 Task: Look for space in Tahe, China from 5th September, 2023 to 13th September, 2023 for 6 adults in price range Rs.15000 to Rs.20000. Place can be entire place with 3 bedrooms having 3 beds and 3 bathrooms. Property type can be house, flat, guest house. Booking option can be shelf check-in. Required host language is Chinese (Simplified).
Action: Mouse moved to (468, 110)
Screenshot: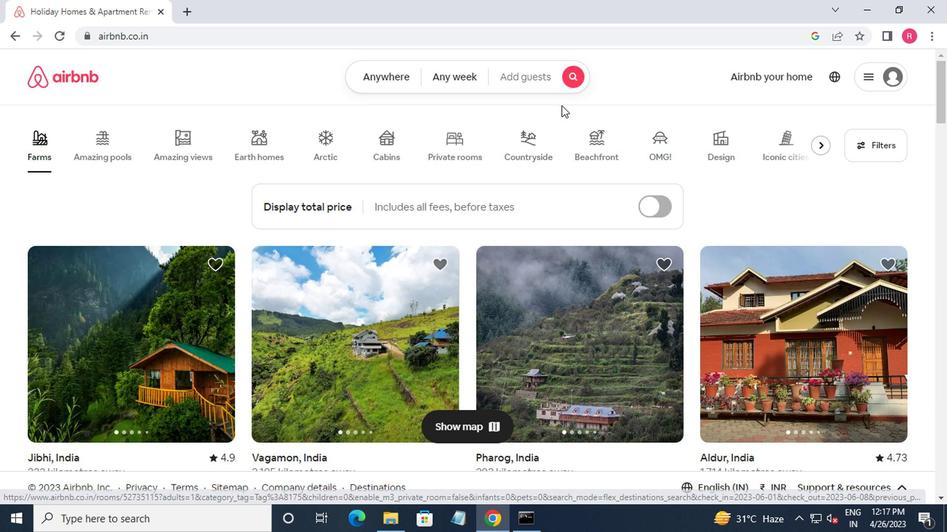 
Action: Mouse pressed left at (468, 110)
Screenshot: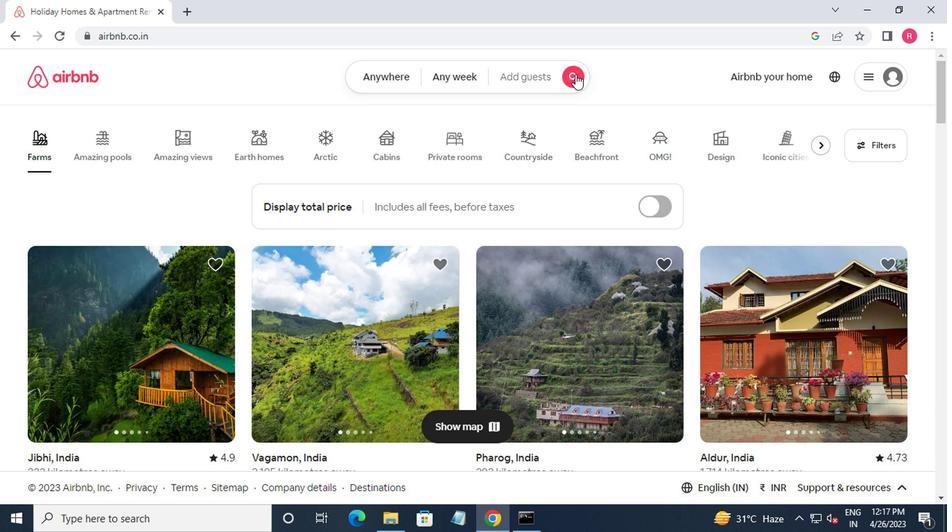 
Action: Mouse moved to (261, 155)
Screenshot: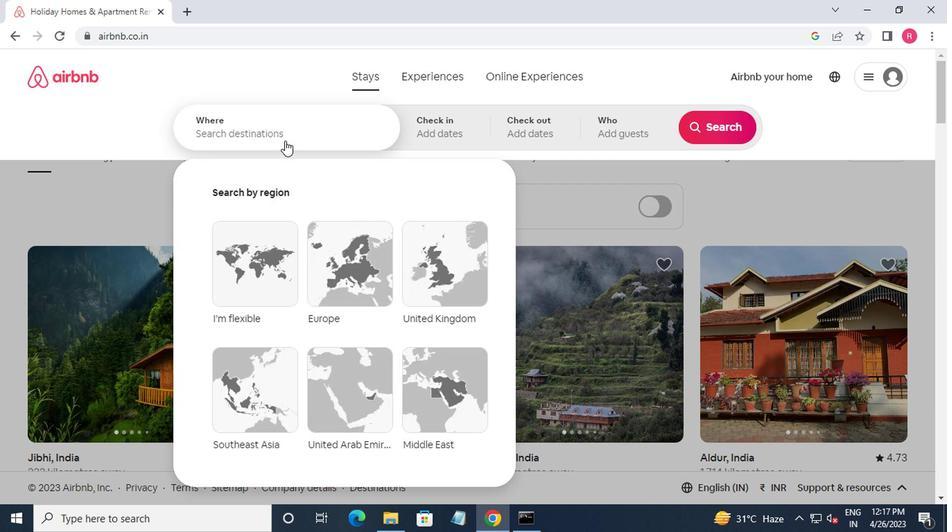 
Action: Mouse pressed left at (261, 155)
Screenshot: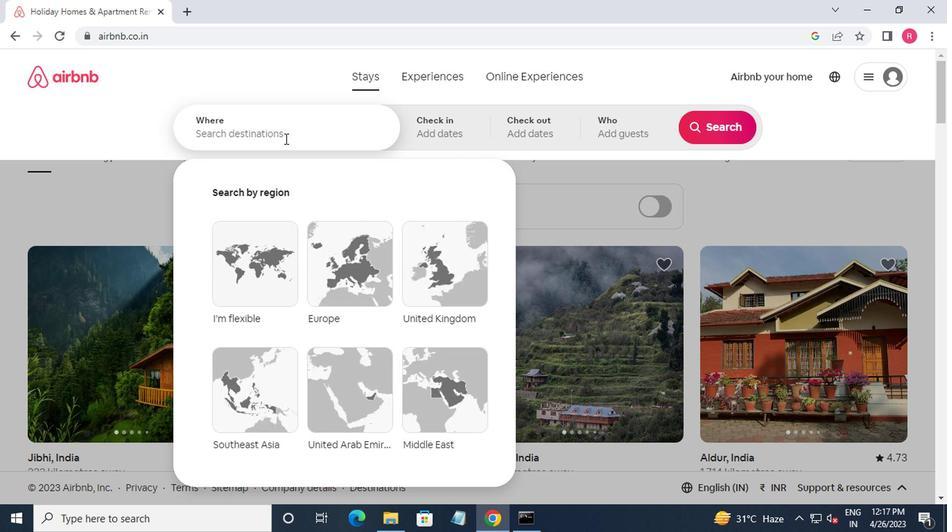 
Action: Key pressed tahe,china<Key.enter>
Screenshot: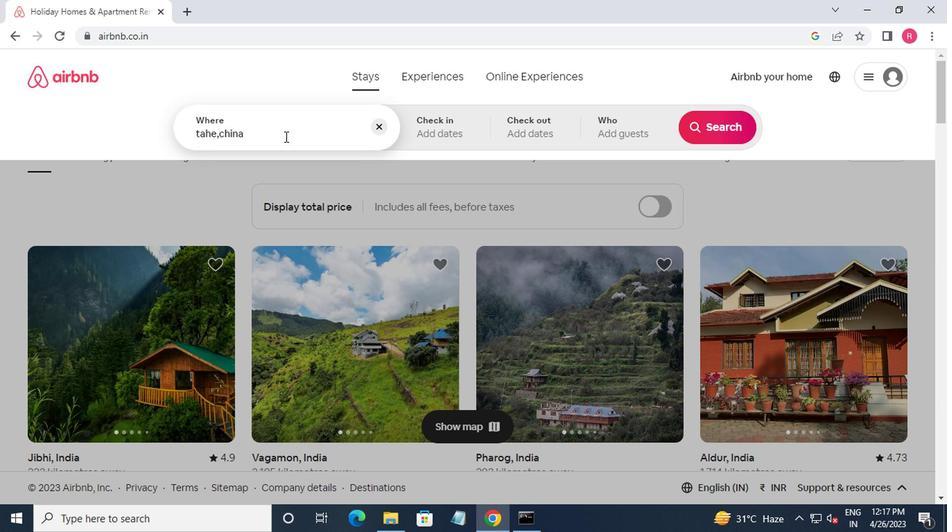 
Action: Mouse moved to (562, 229)
Screenshot: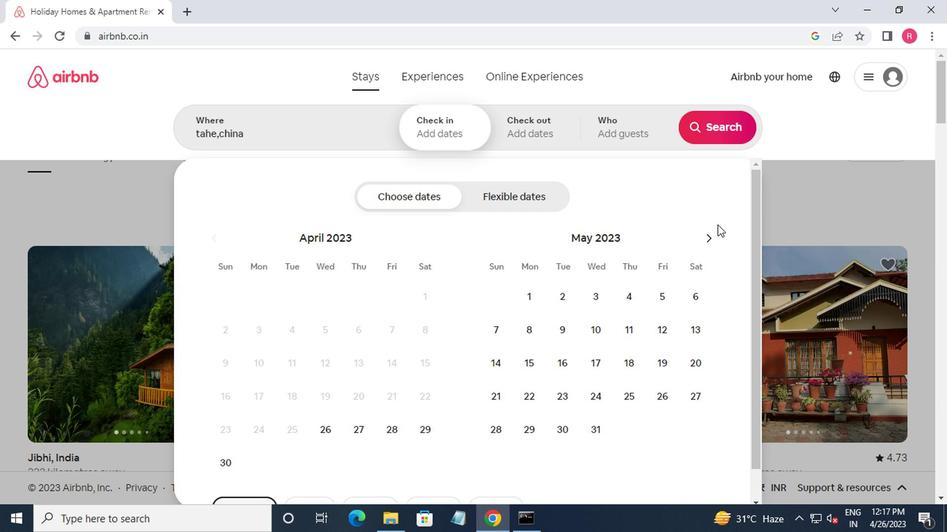 
Action: Mouse pressed left at (562, 229)
Screenshot: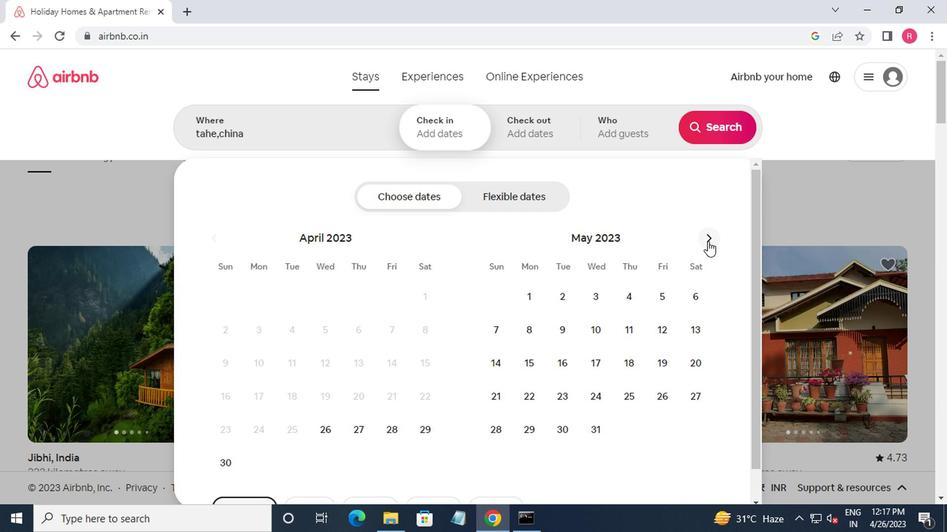 
Action: Mouse moved to (561, 230)
Screenshot: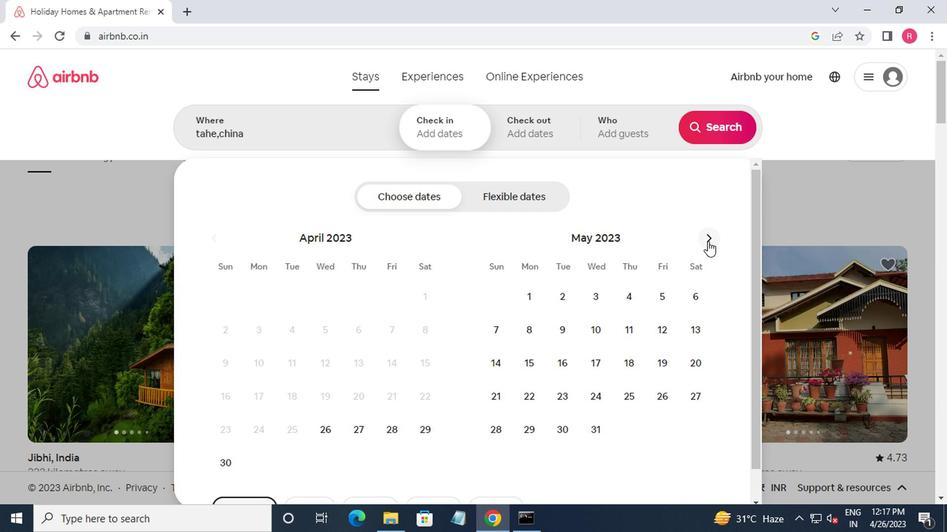 
Action: Mouse pressed left at (561, 230)
Screenshot: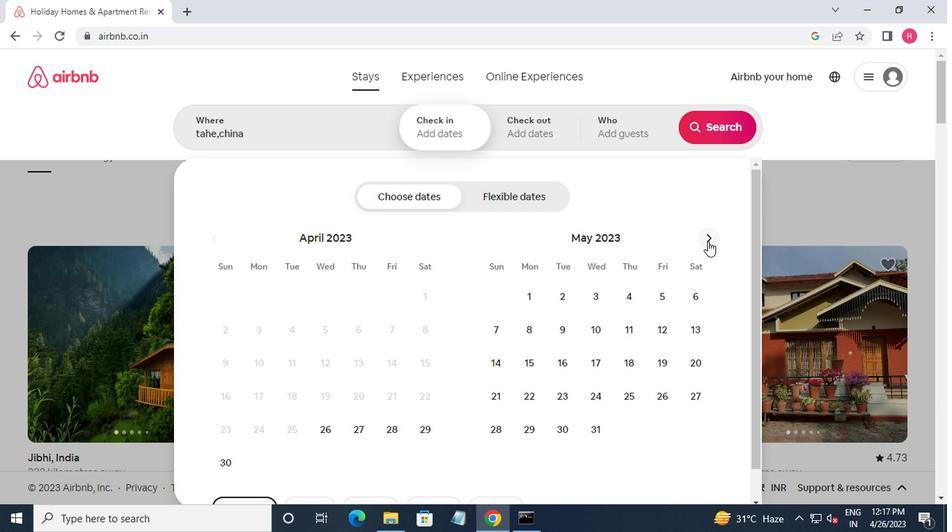 
Action: Mouse pressed left at (561, 230)
Screenshot: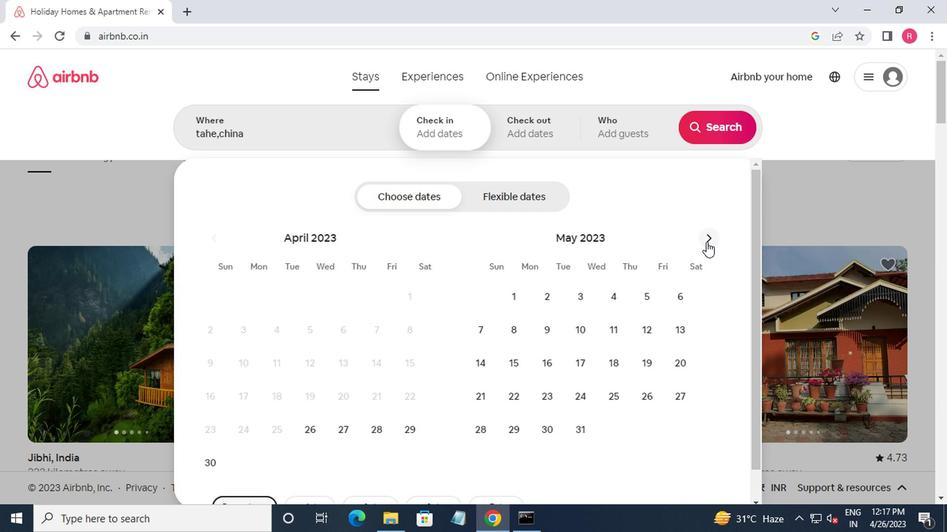 
Action: Mouse pressed left at (561, 230)
Screenshot: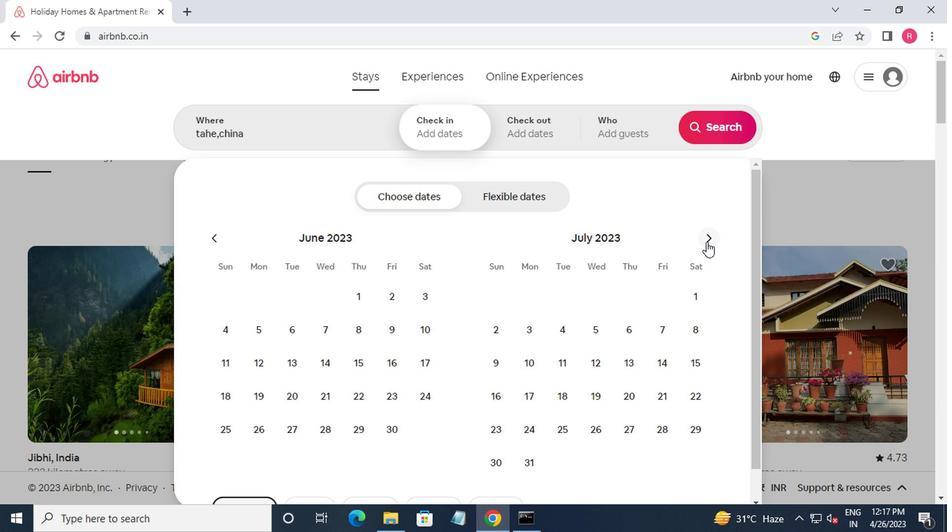 
Action: Mouse pressed left at (561, 230)
Screenshot: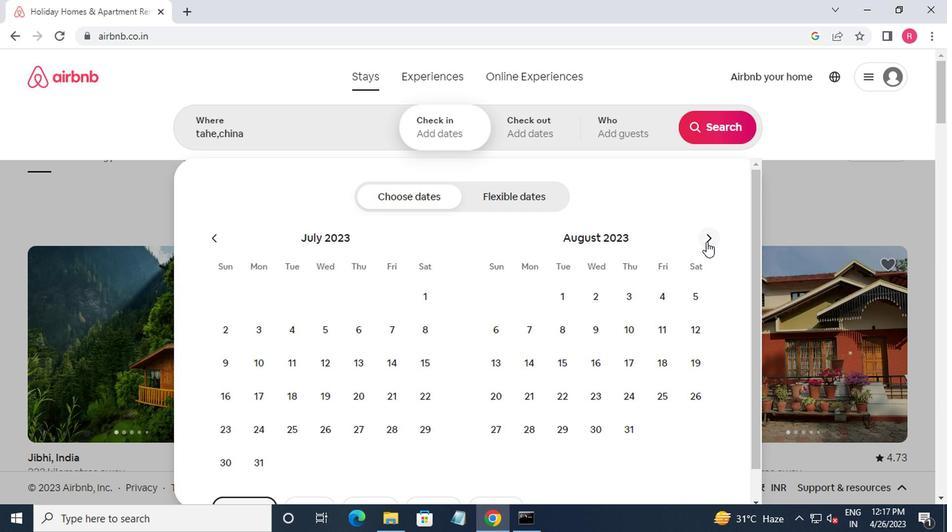 
Action: Mouse moved to (460, 292)
Screenshot: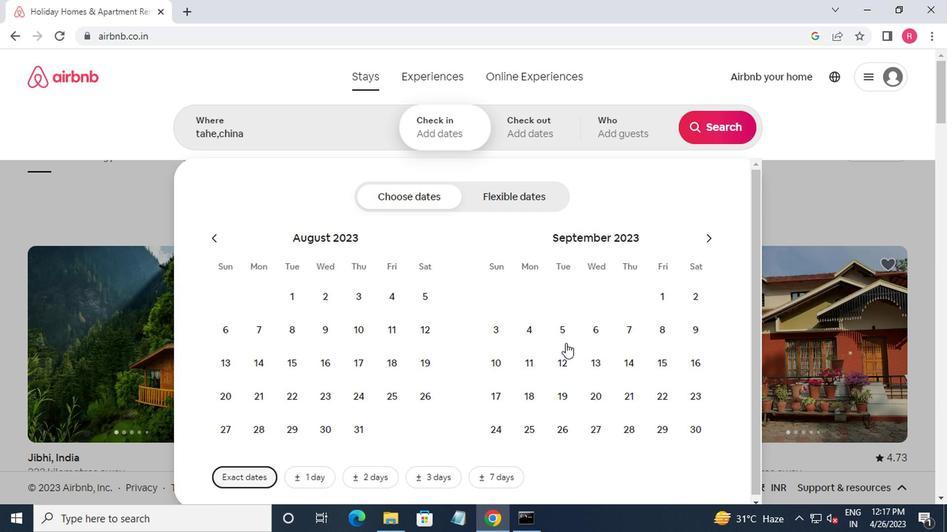 
Action: Mouse pressed left at (460, 292)
Screenshot: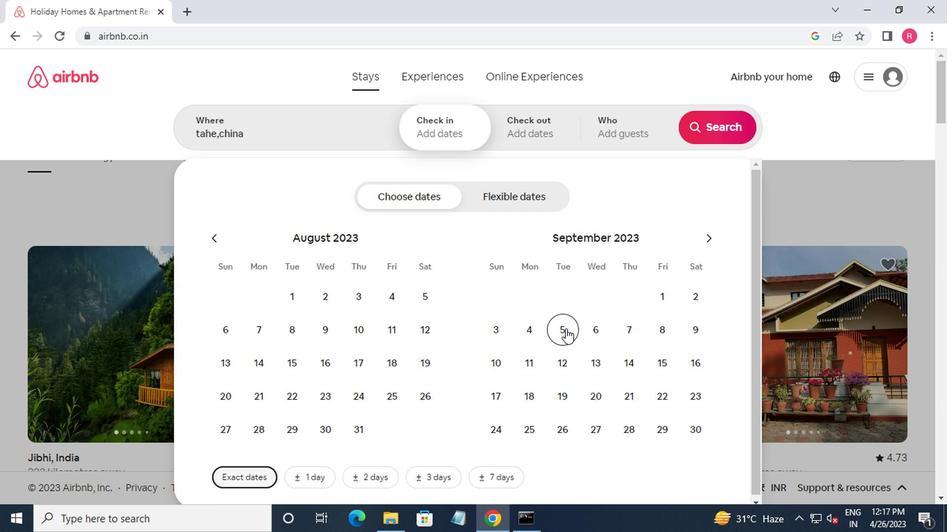
Action: Mouse moved to (485, 324)
Screenshot: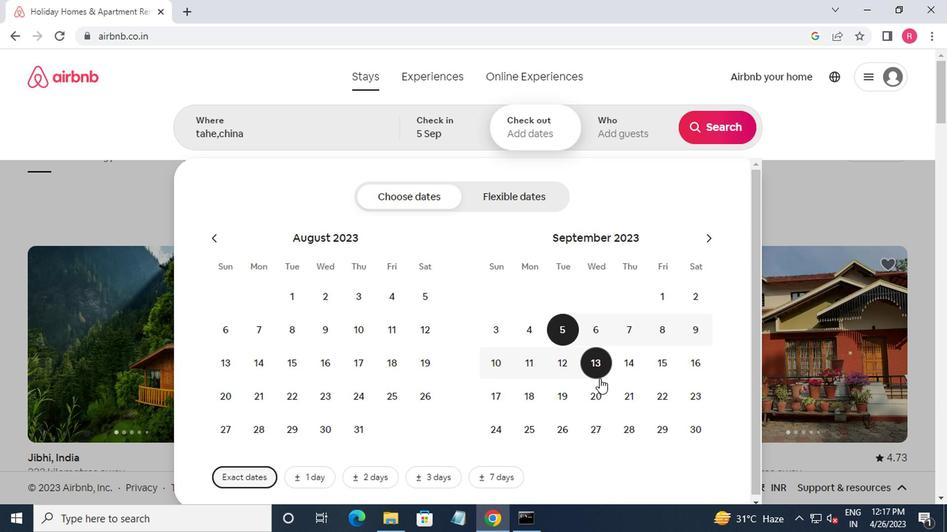 
Action: Mouse pressed left at (485, 324)
Screenshot: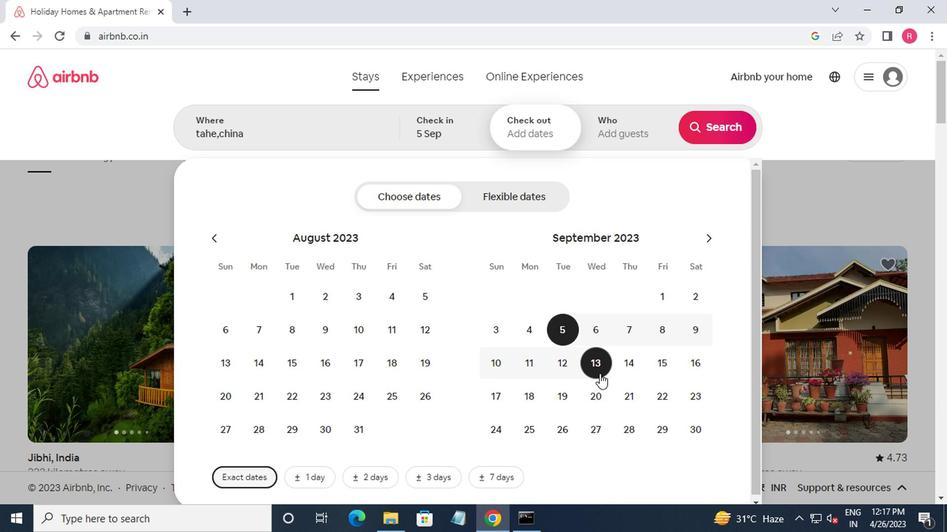 
Action: Mouse moved to (494, 156)
Screenshot: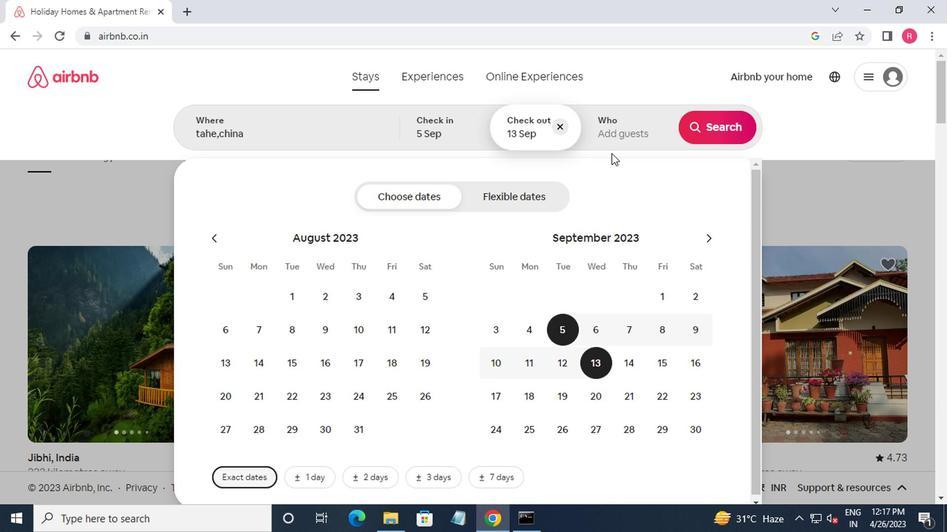 
Action: Mouse pressed left at (494, 156)
Screenshot: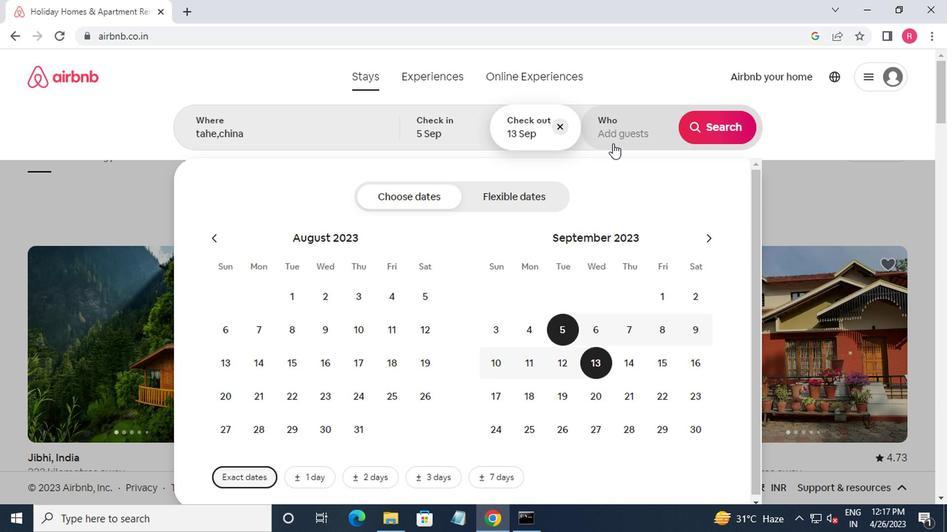 
Action: Mouse moved to (569, 203)
Screenshot: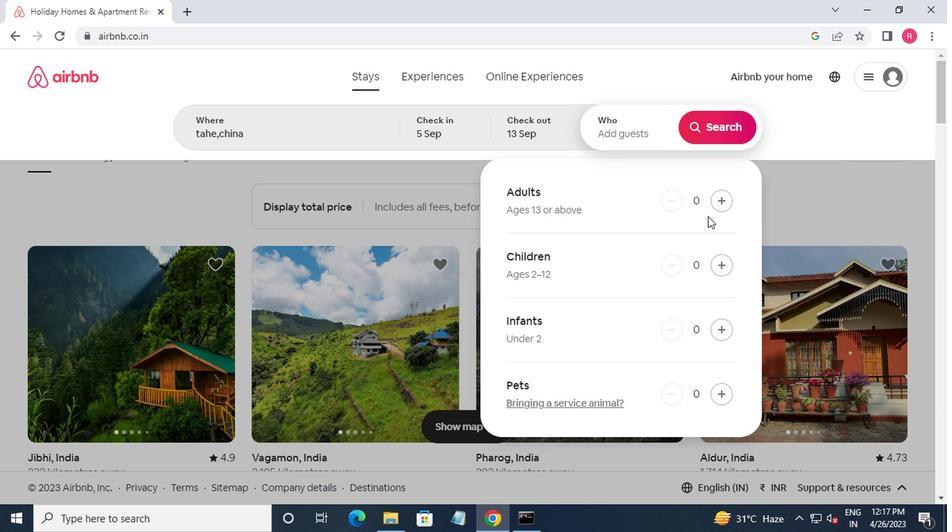 
Action: Mouse pressed left at (569, 203)
Screenshot: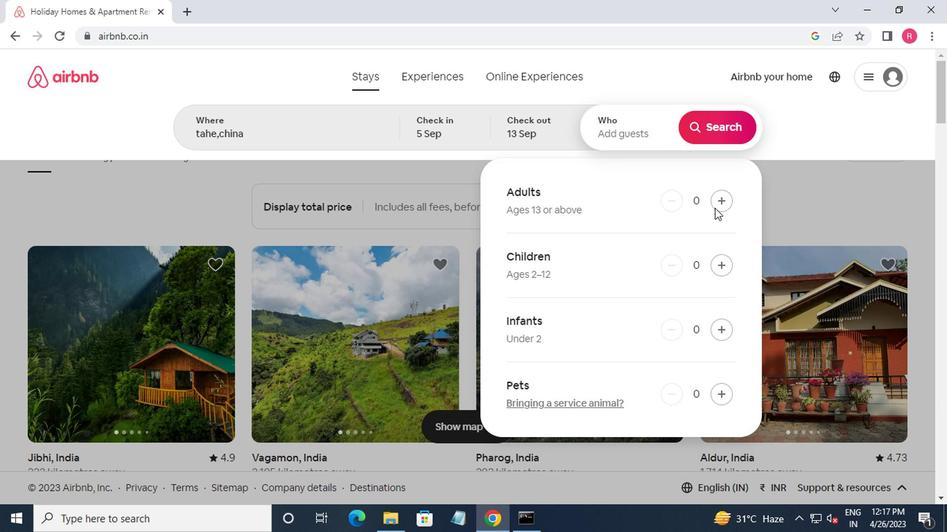 
Action: Mouse pressed left at (569, 203)
Screenshot: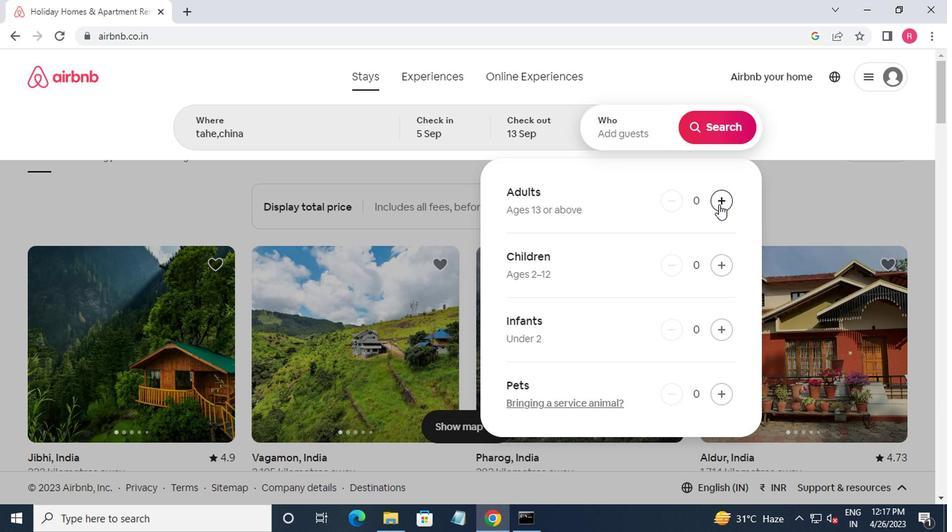 
Action: Mouse pressed left at (569, 203)
Screenshot: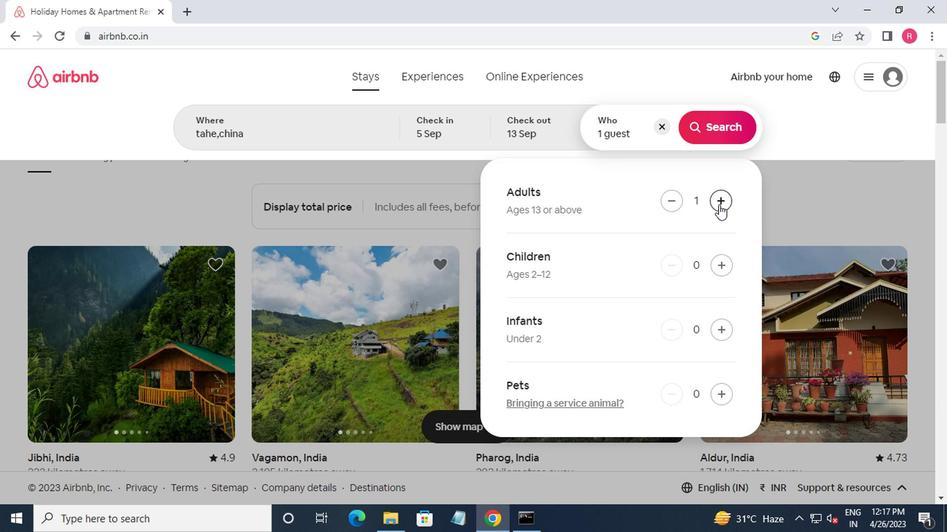 
Action: Mouse pressed left at (569, 203)
Screenshot: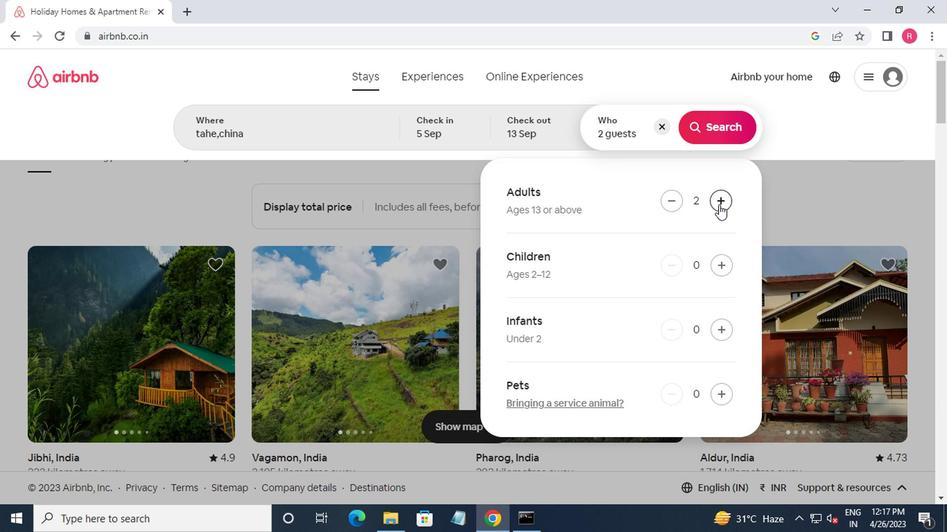 
Action: Mouse pressed left at (569, 203)
Screenshot: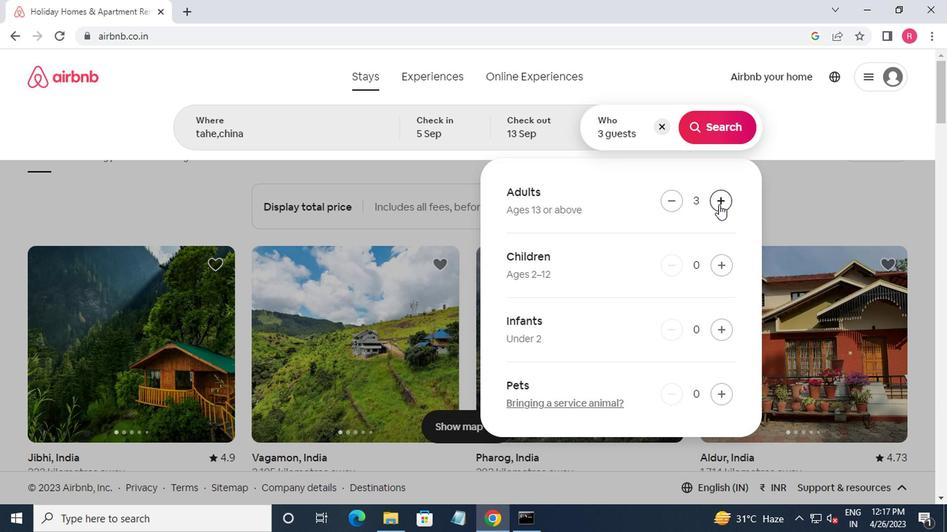 
Action: Mouse pressed left at (569, 203)
Screenshot: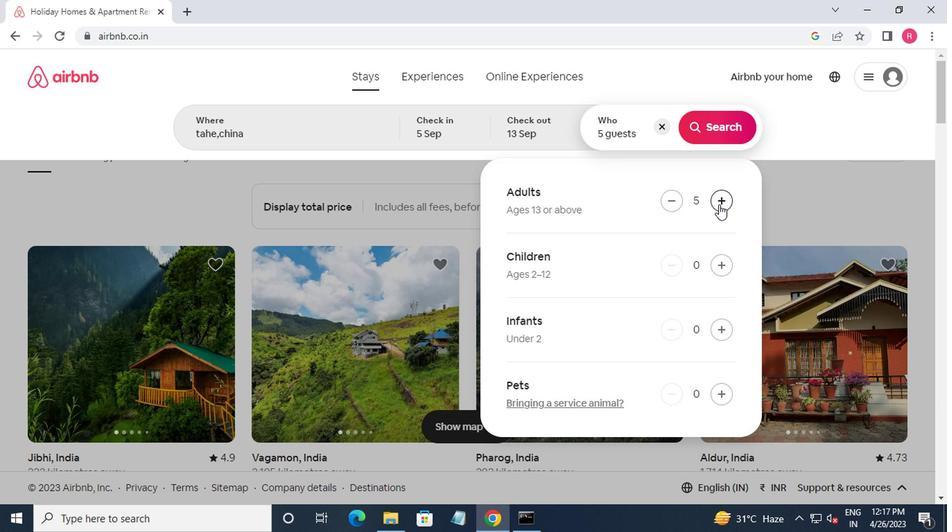 
Action: Mouse moved to (561, 160)
Screenshot: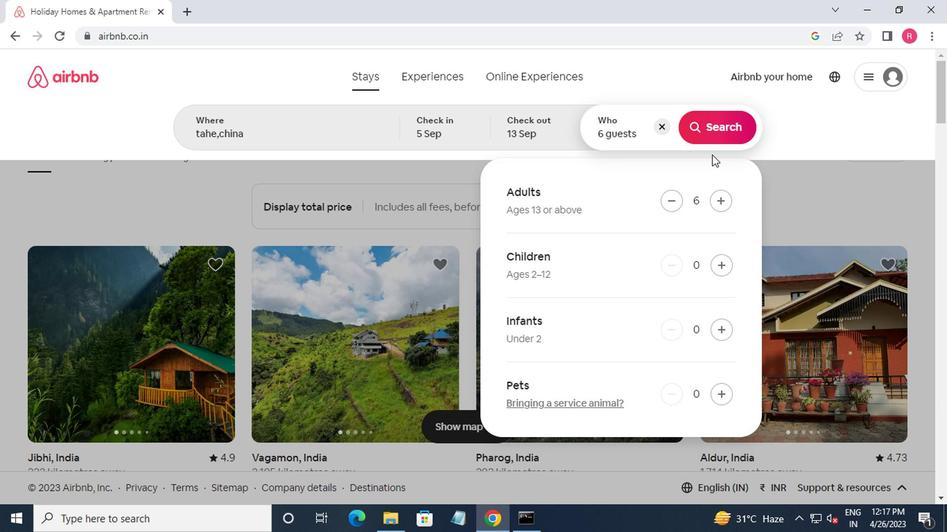 
Action: Mouse pressed left at (561, 160)
Screenshot: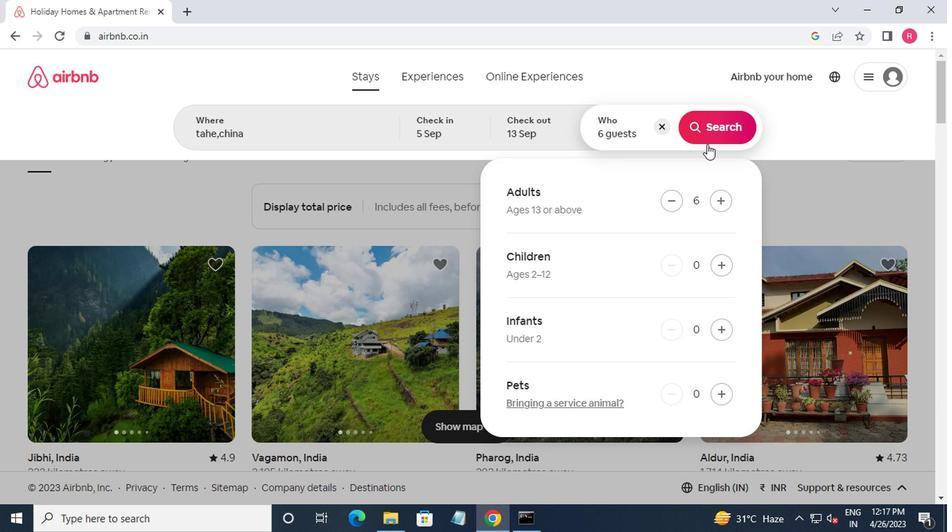 
Action: Mouse moved to (563, 149)
Screenshot: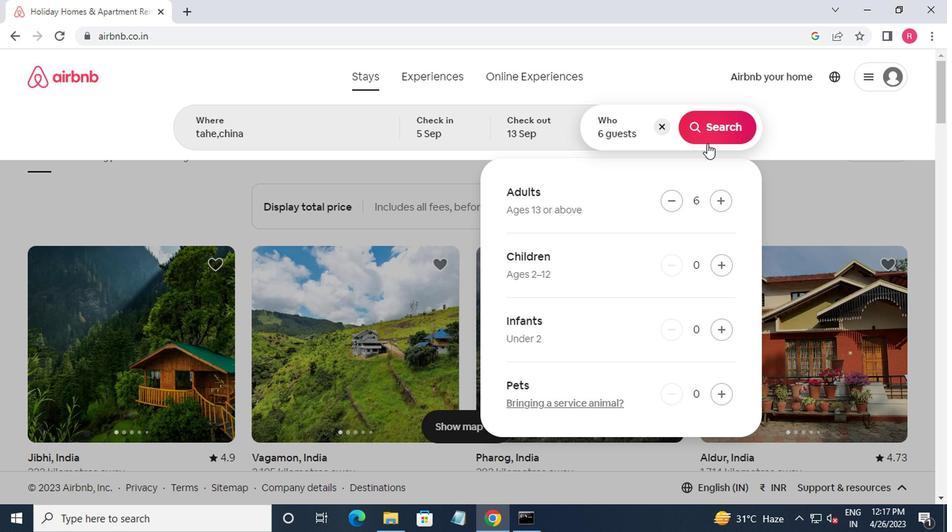 
Action: Mouse pressed left at (563, 149)
Screenshot: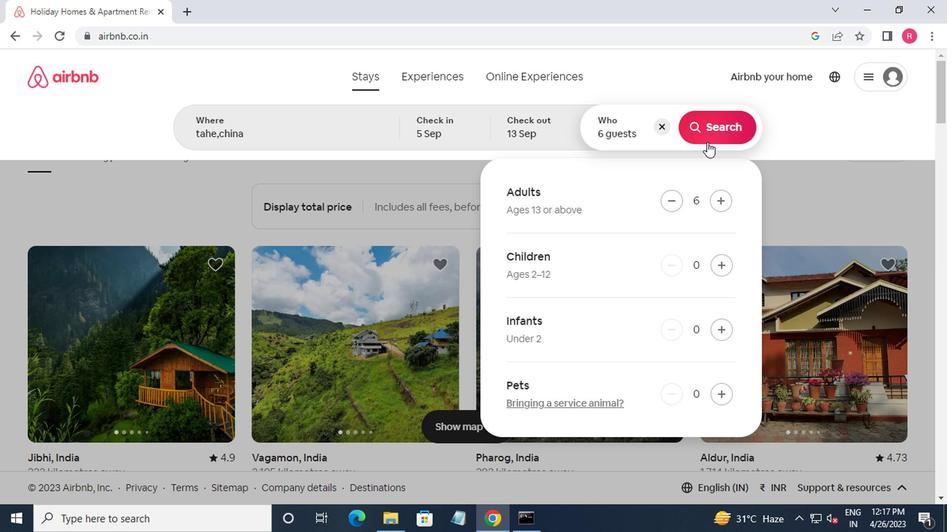 
Action: Mouse moved to (681, 151)
Screenshot: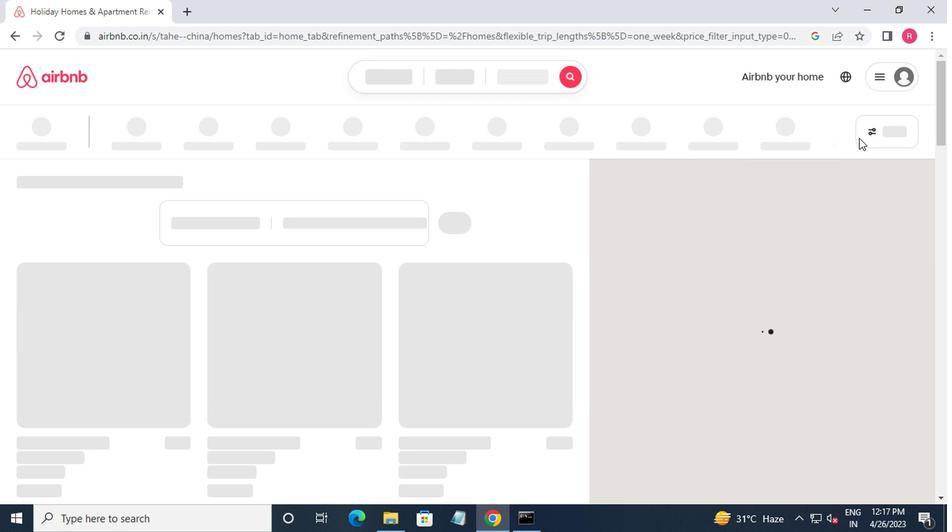 
Action: Mouse pressed left at (681, 151)
Screenshot: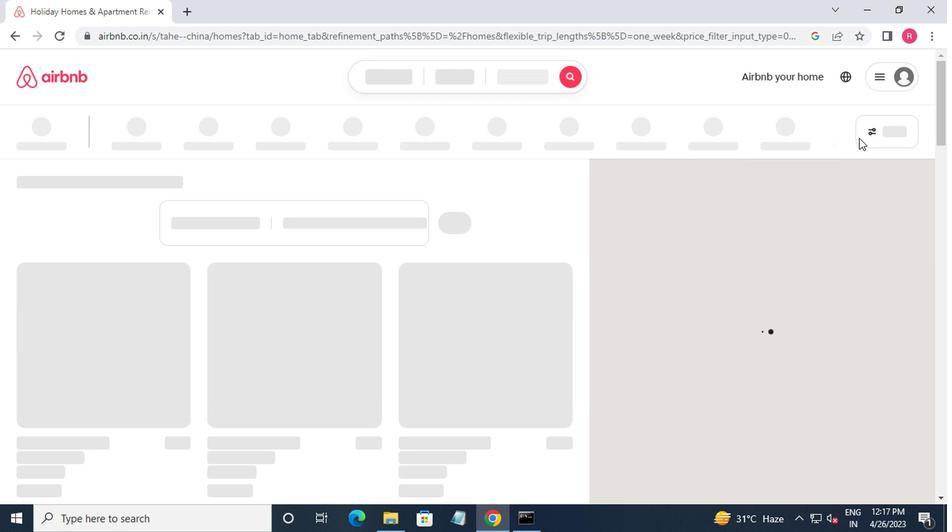 
Action: Mouse moved to (267, 212)
Screenshot: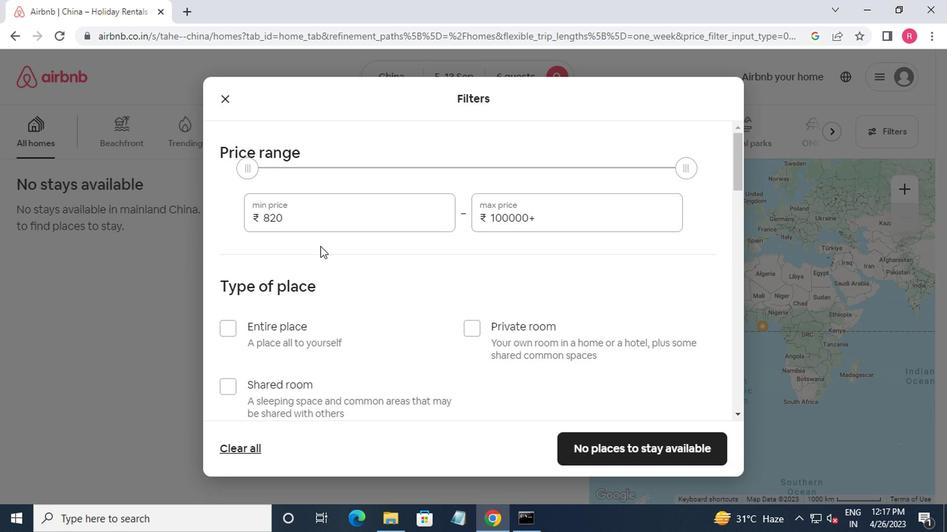 
Action: Mouse pressed left at (267, 212)
Screenshot: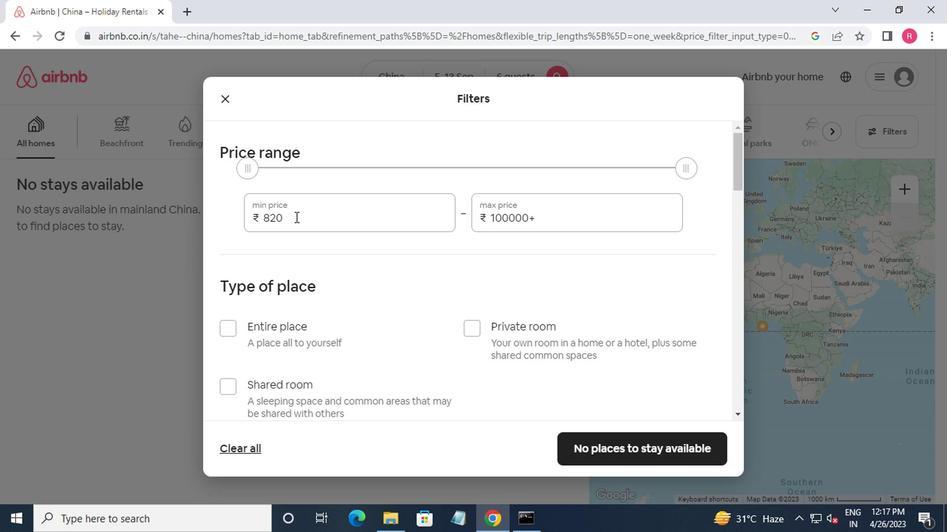 
Action: Key pressed <Key.backspace><Key.backspace><Key.backspace>15000<Key.tab>2000<Key.backspace><Key.backspace><Key.backspace><Key.backspace><Key.backspace><Key.backspace><Key.backspace><Key.backspace>20000
Screenshot: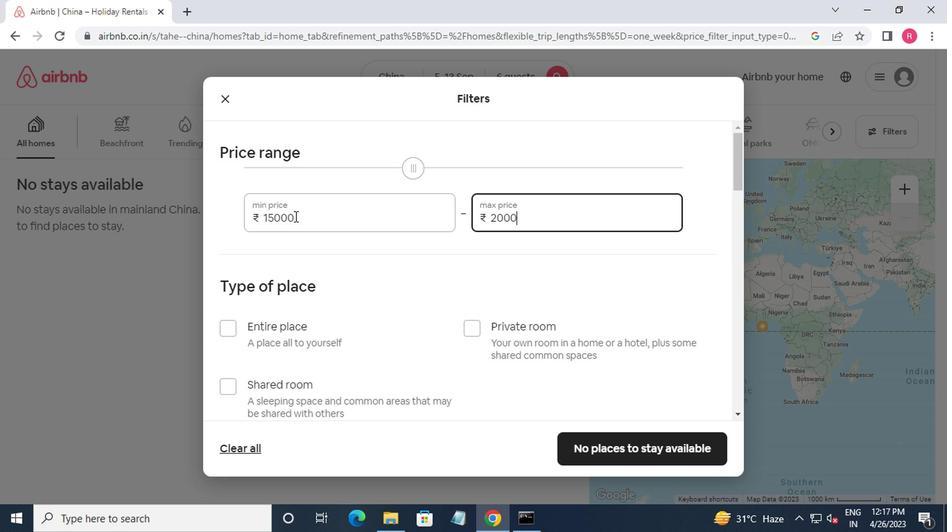 
Action: Mouse moved to (290, 217)
Screenshot: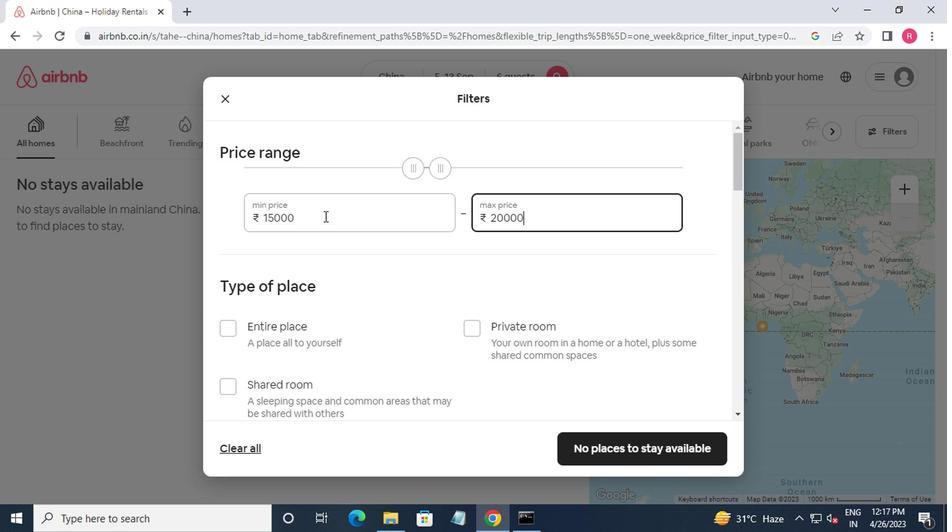 
Action: Mouse scrolled (290, 216) with delta (0, 0)
Screenshot: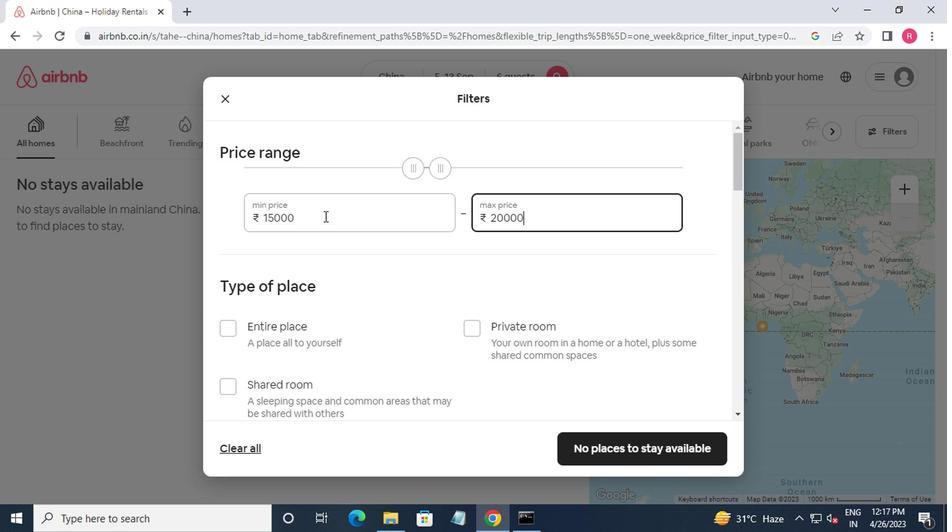 
Action: Mouse moved to (229, 243)
Screenshot: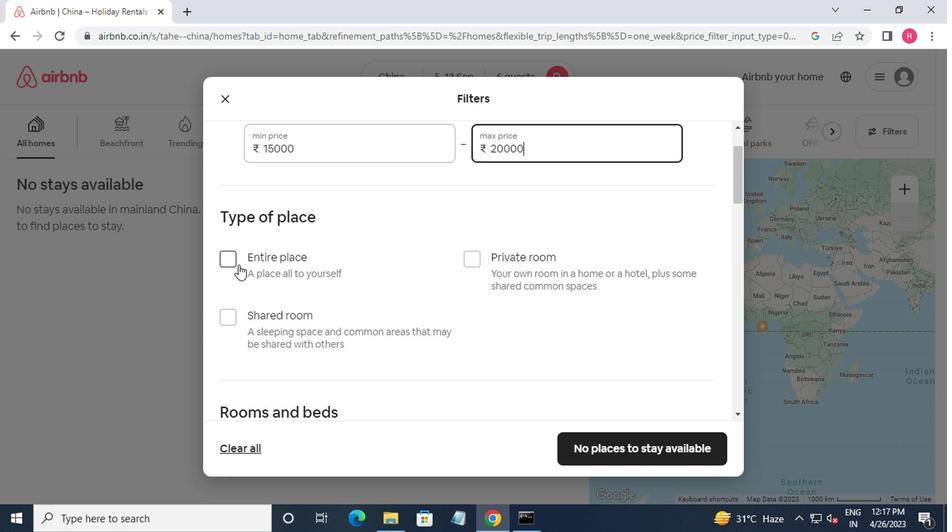 
Action: Mouse pressed left at (229, 243)
Screenshot: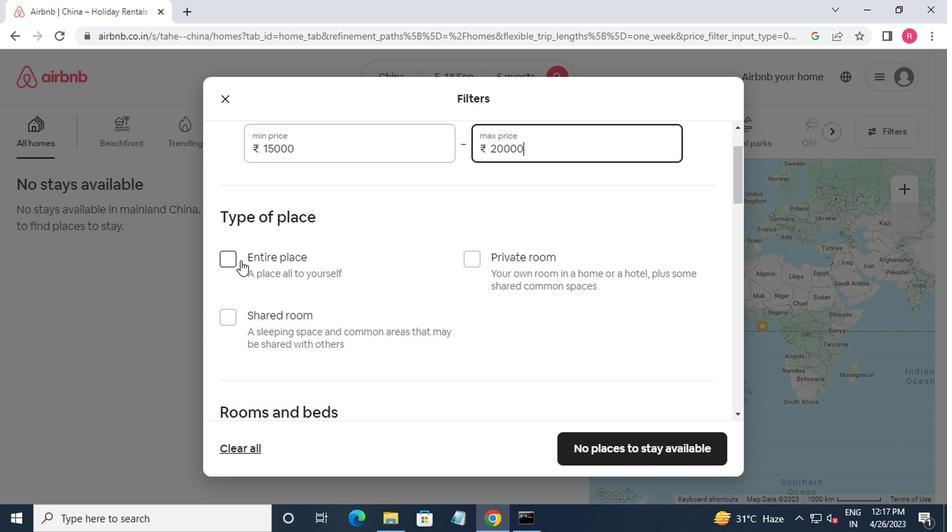 
Action: Mouse moved to (253, 244)
Screenshot: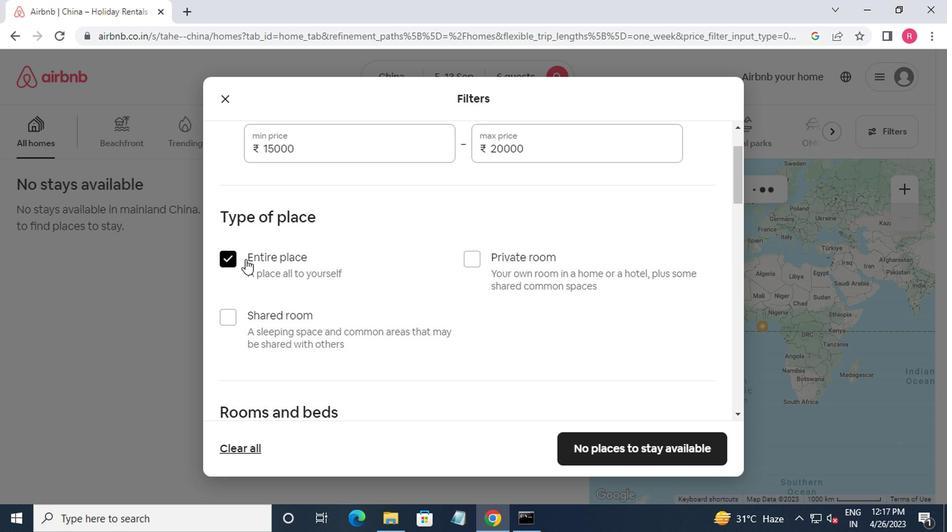 
Action: Mouse scrolled (253, 244) with delta (0, 0)
Screenshot: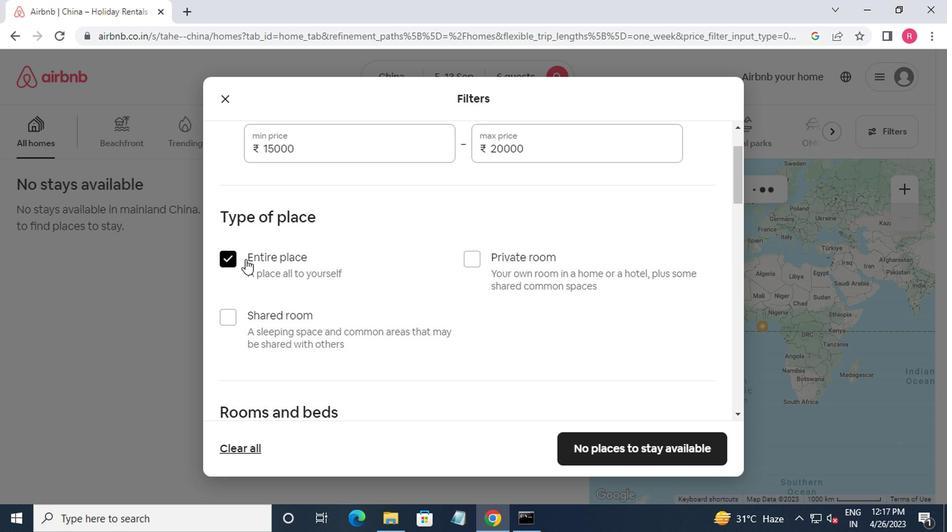 
Action: Mouse moved to (266, 250)
Screenshot: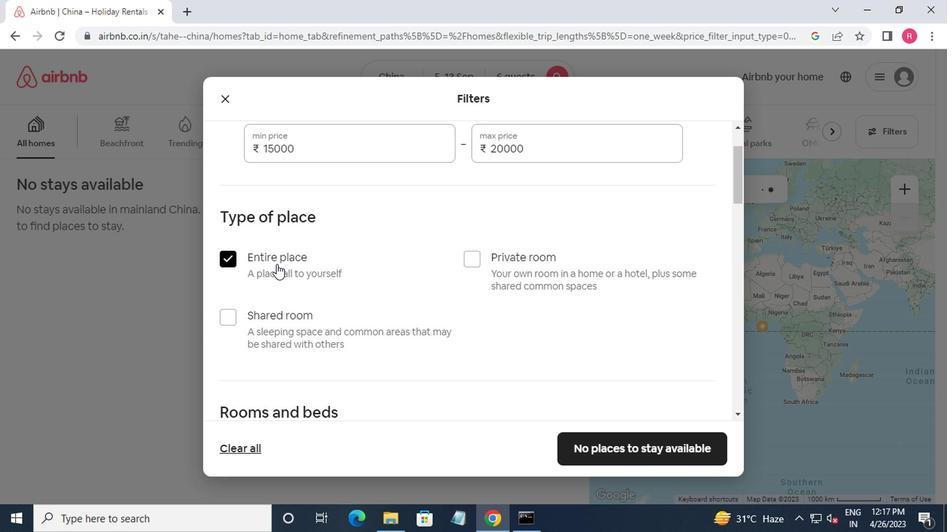 
Action: Mouse scrolled (266, 250) with delta (0, 0)
Screenshot: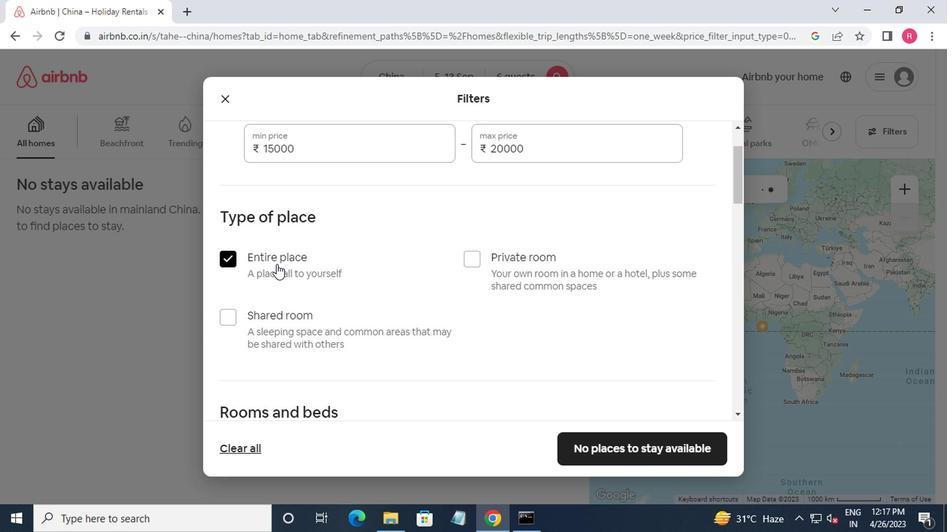 
Action: Mouse moved to (299, 258)
Screenshot: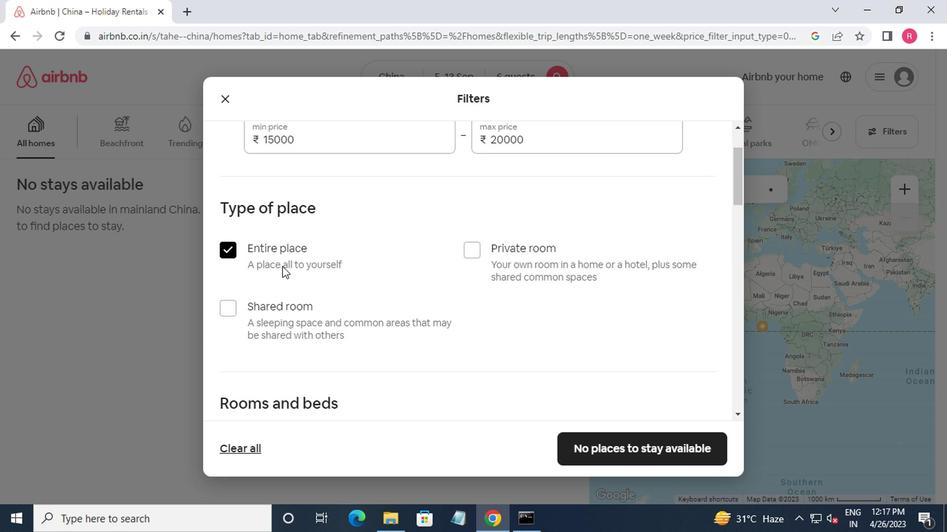 
Action: Mouse scrolled (299, 258) with delta (0, 0)
Screenshot: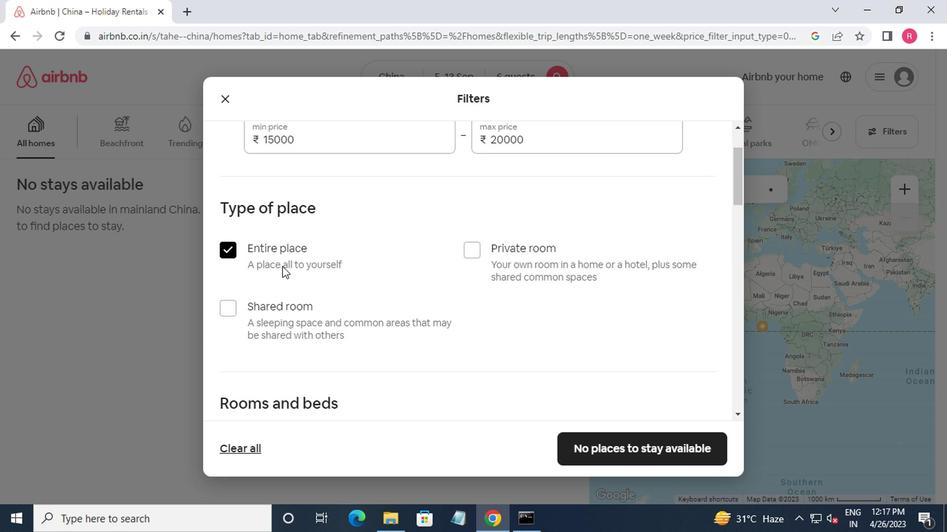 
Action: Mouse moved to (330, 258)
Screenshot: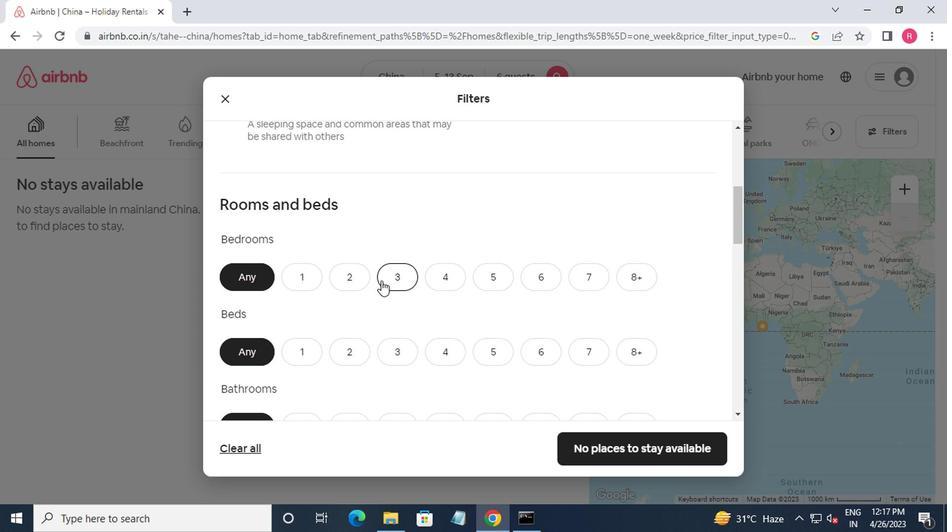 
Action: Mouse pressed left at (330, 258)
Screenshot: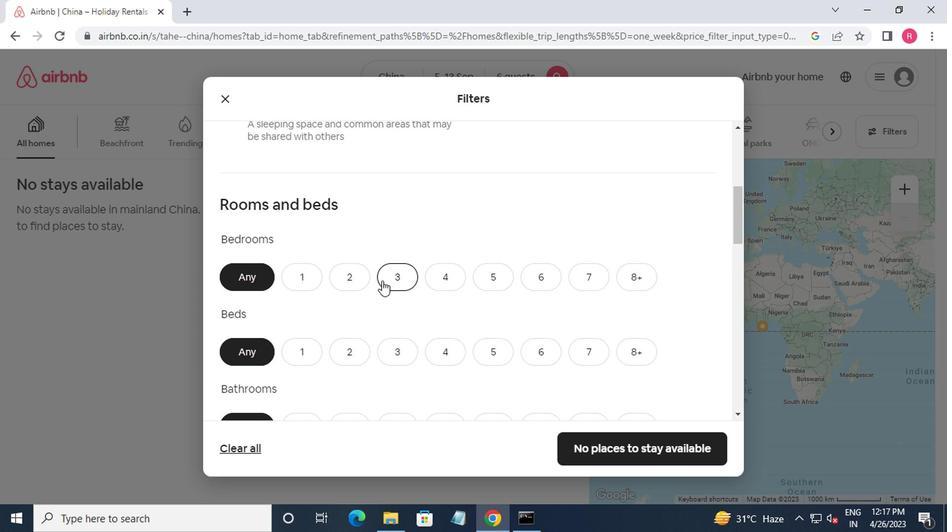
Action: Mouse moved to (326, 261)
Screenshot: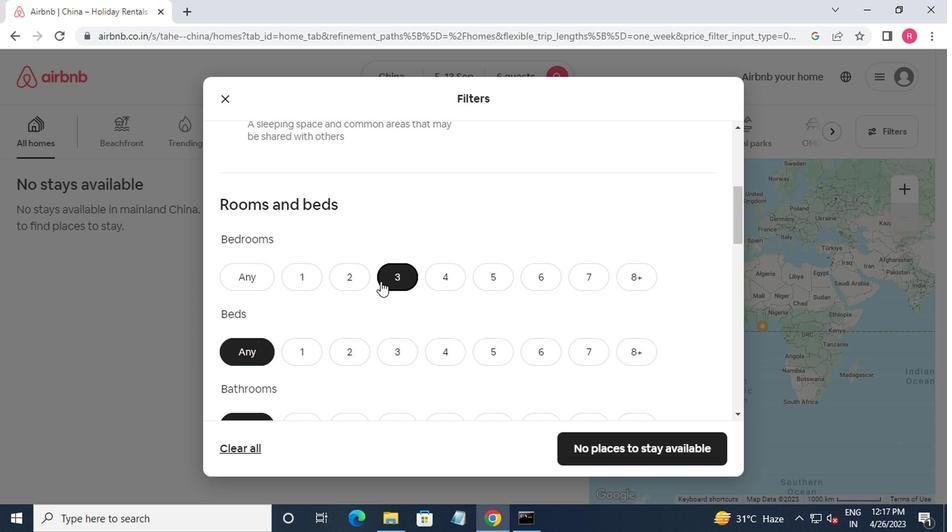 
Action: Mouse scrolled (326, 260) with delta (0, 0)
Screenshot: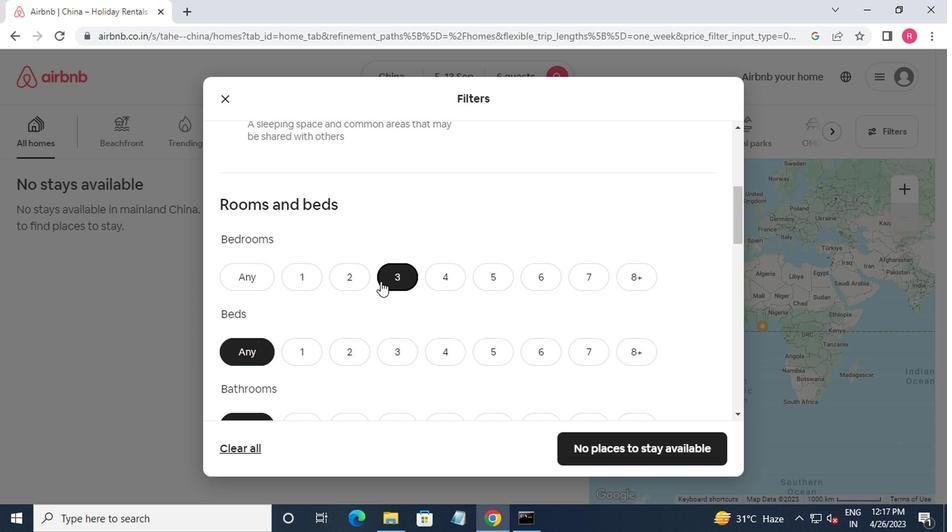 
Action: Mouse moved to (334, 258)
Screenshot: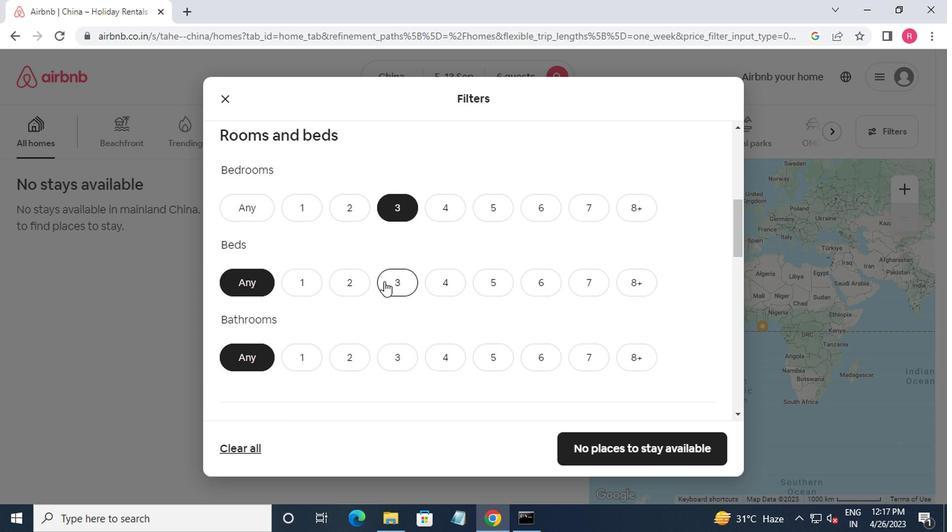 
Action: Mouse pressed left at (334, 258)
Screenshot: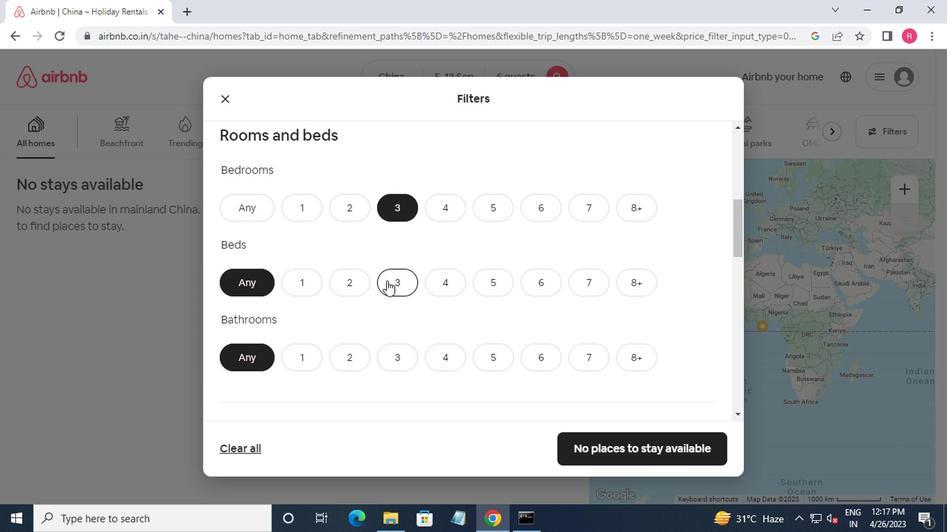
Action: Mouse moved to (337, 268)
Screenshot: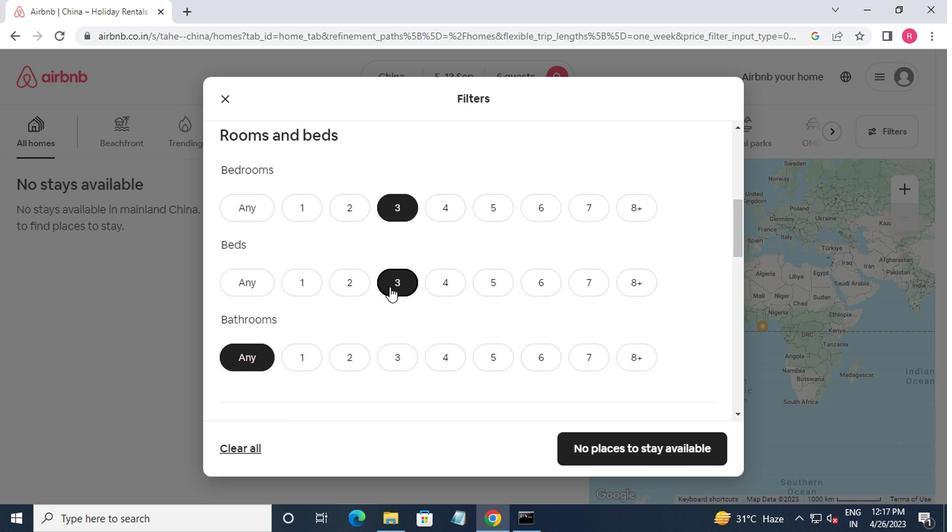 
Action: Mouse scrolled (337, 267) with delta (0, 0)
Screenshot: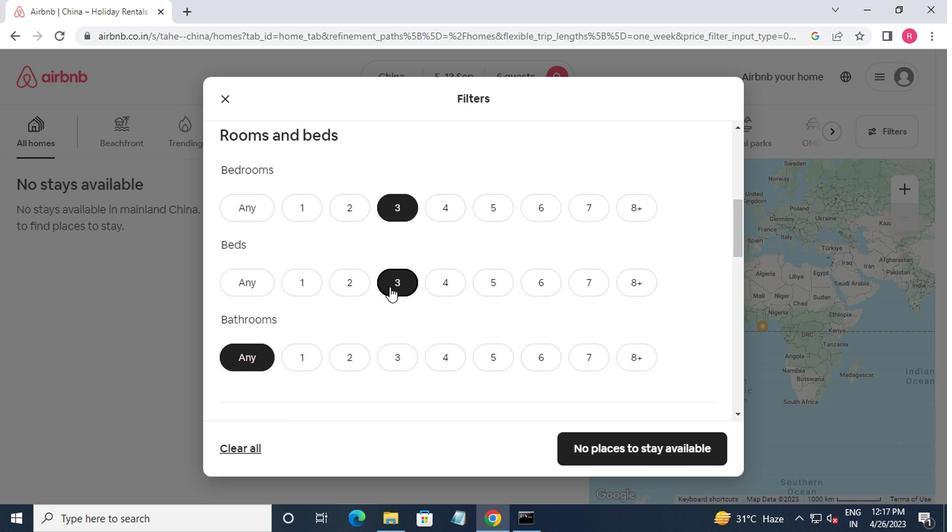 
Action: Mouse moved to (338, 265)
Screenshot: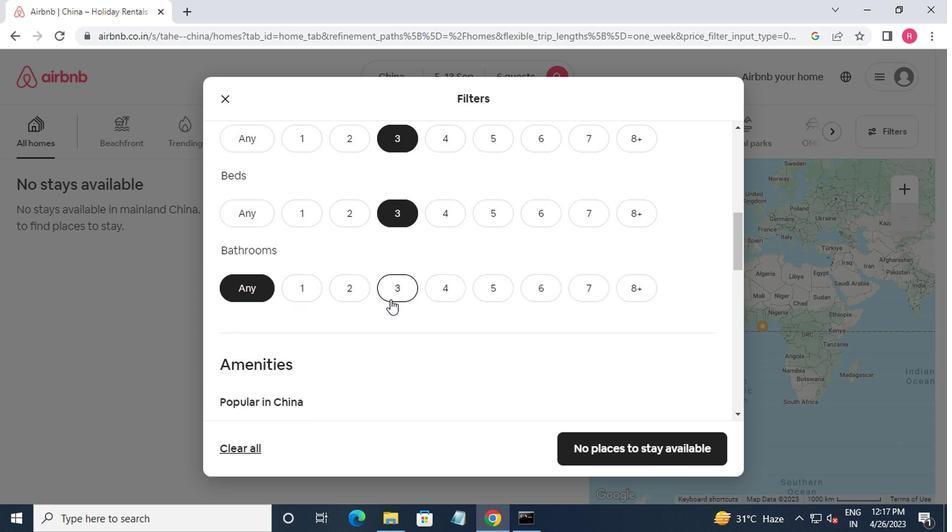 
Action: Mouse pressed left at (338, 265)
Screenshot: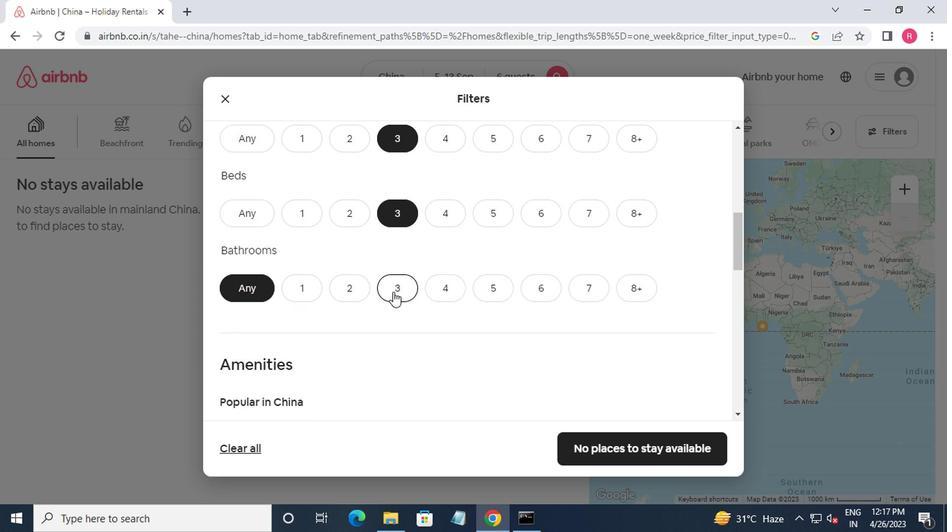 
Action: Mouse moved to (339, 265)
Screenshot: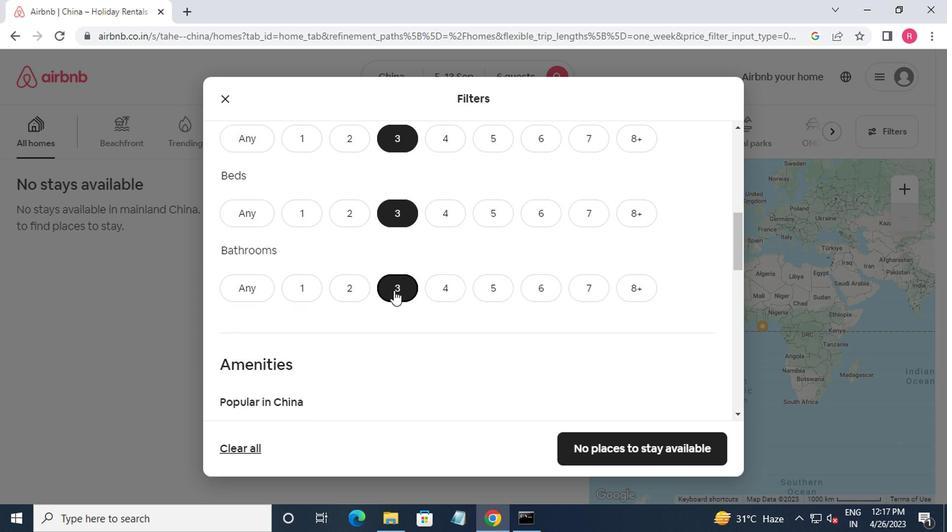 
Action: Mouse scrolled (339, 265) with delta (0, 0)
Screenshot: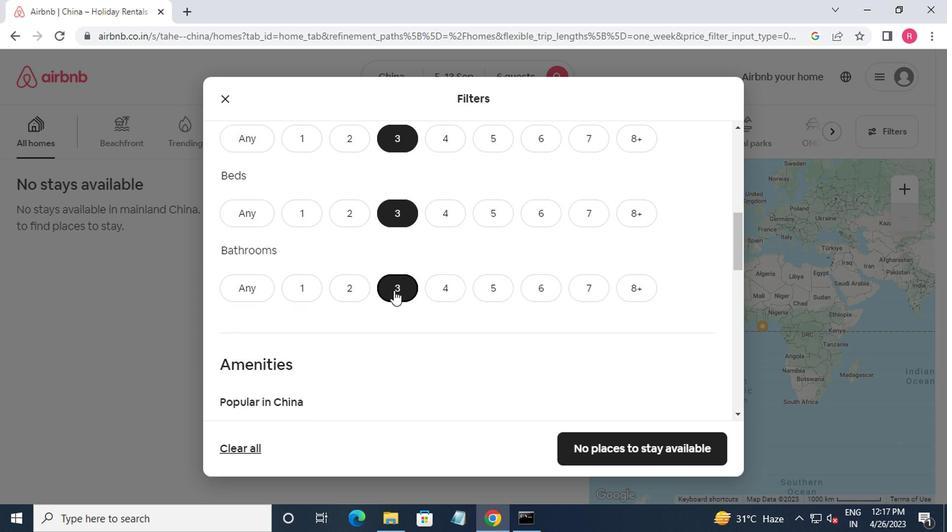 
Action: Mouse moved to (341, 267)
Screenshot: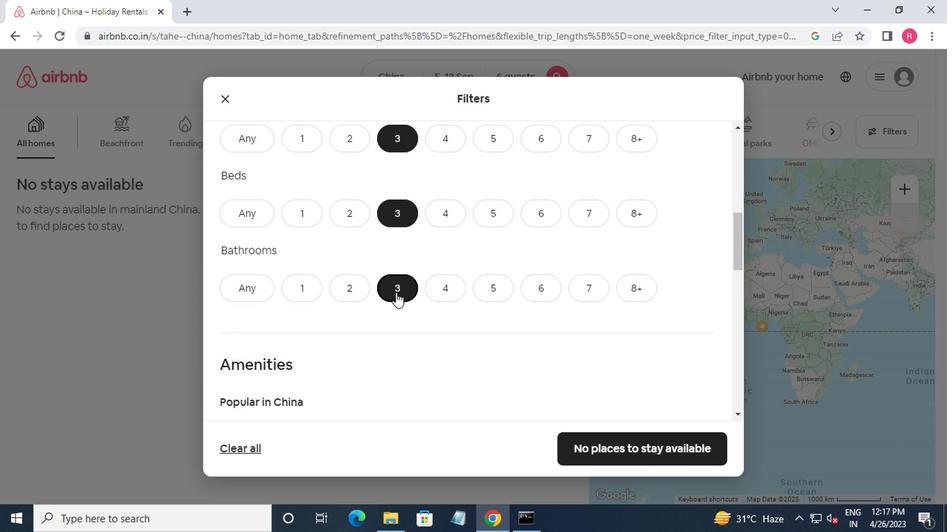 
Action: Mouse scrolled (341, 267) with delta (0, 0)
Screenshot: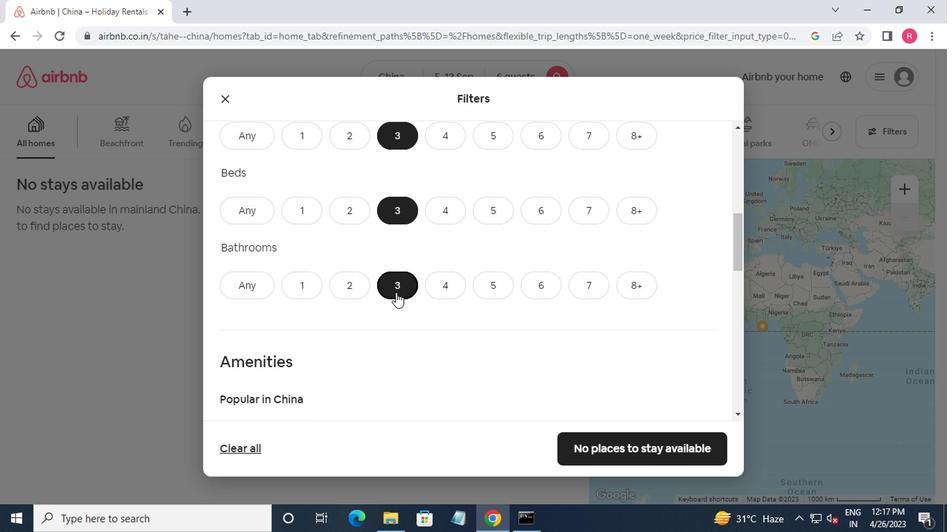 
Action: Mouse moved to (348, 268)
Screenshot: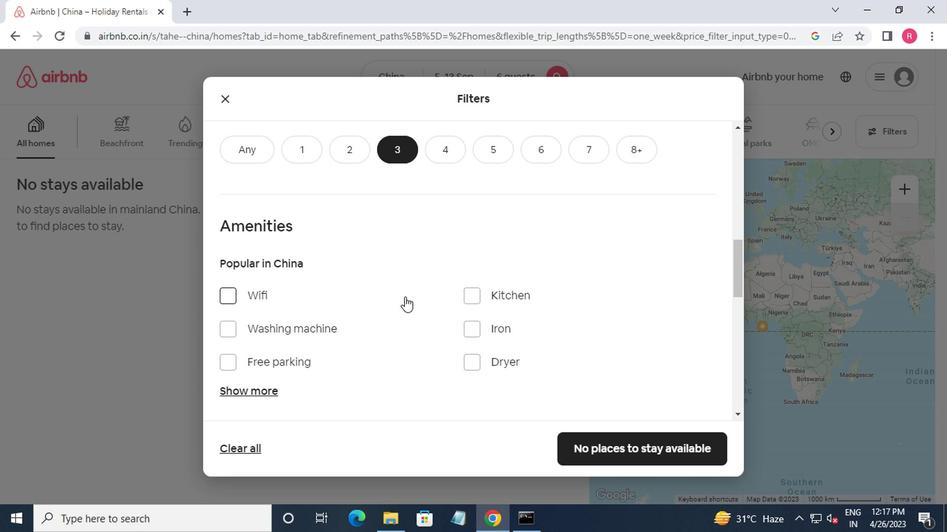 
Action: Mouse scrolled (348, 268) with delta (0, 0)
Screenshot: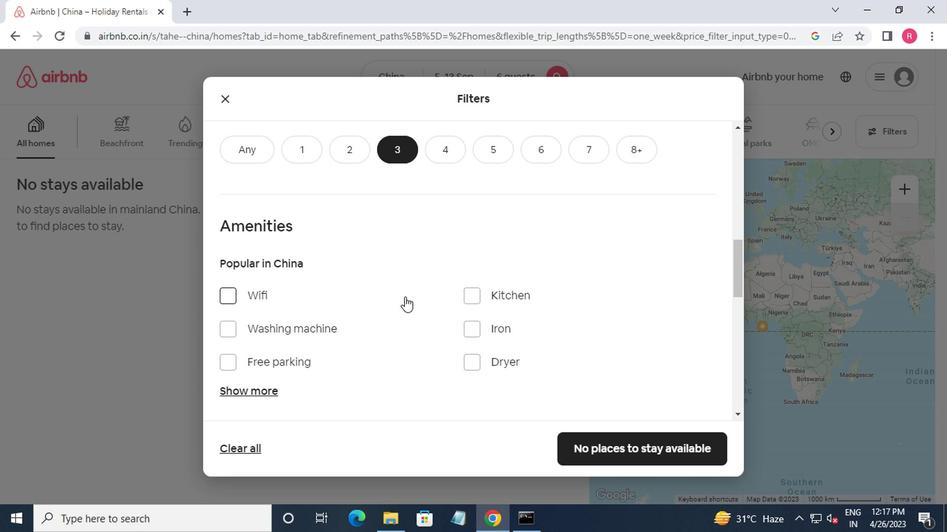 
Action: Mouse moved to (350, 269)
Screenshot: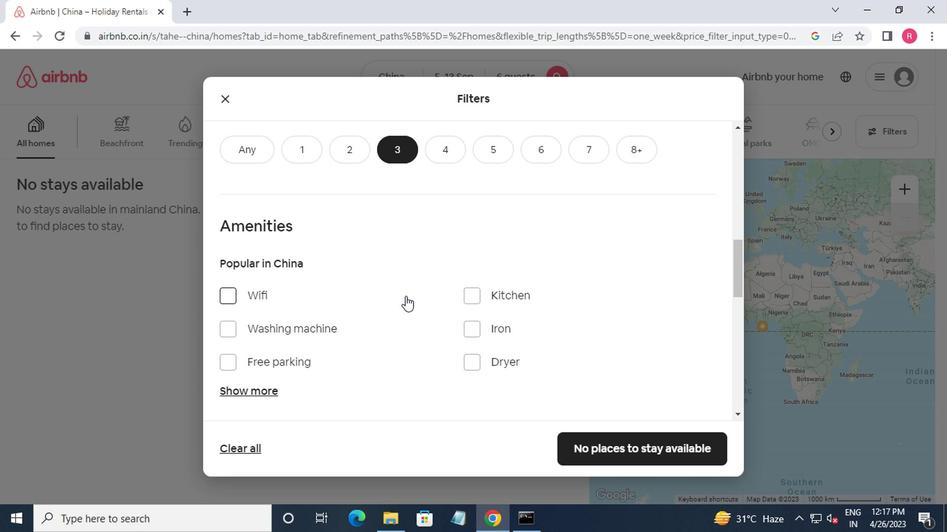 
Action: Mouse scrolled (350, 268) with delta (0, 0)
Screenshot: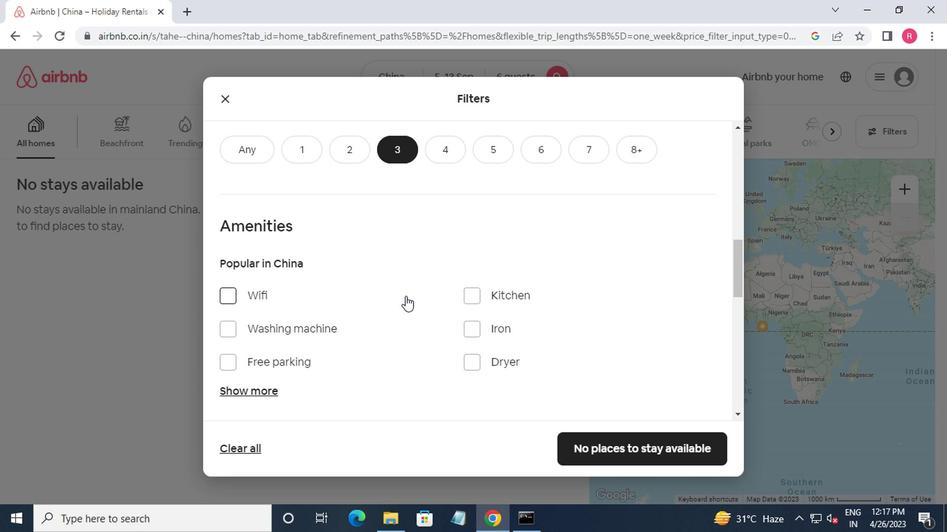 
Action: Mouse moved to (356, 269)
Screenshot: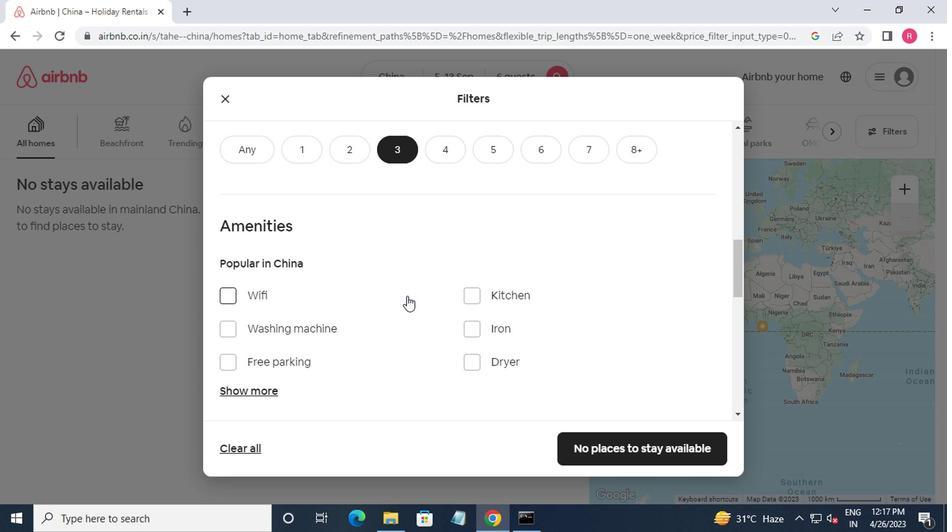
Action: Mouse scrolled (356, 269) with delta (0, 0)
Screenshot: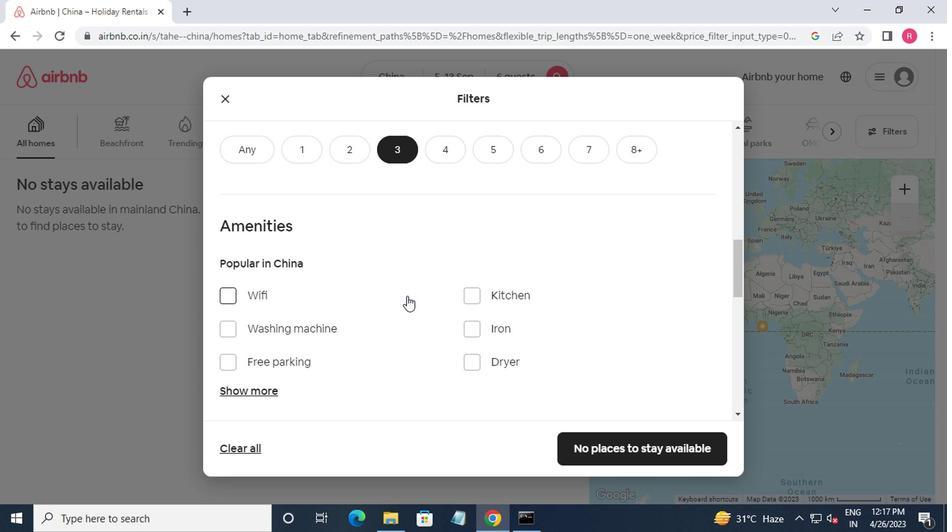 
Action: Mouse moved to (542, 302)
Screenshot: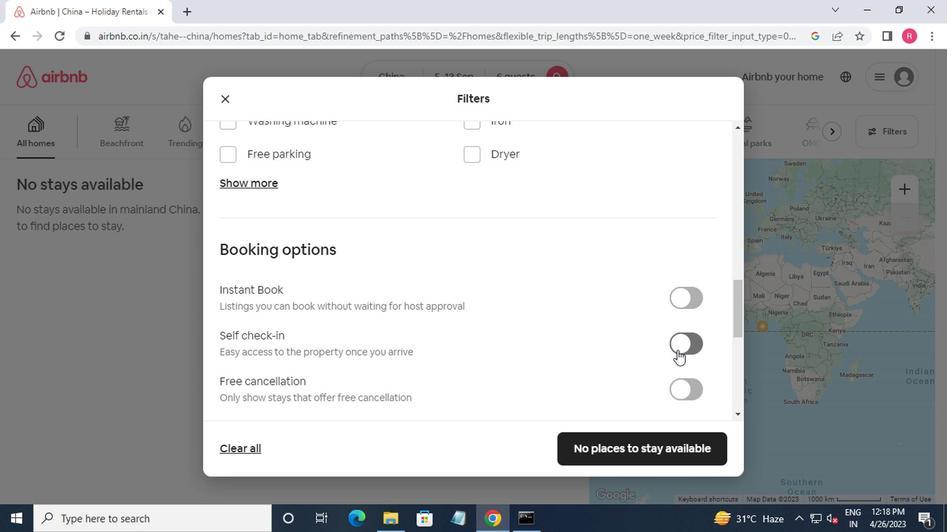 
Action: Mouse pressed left at (542, 302)
Screenshot: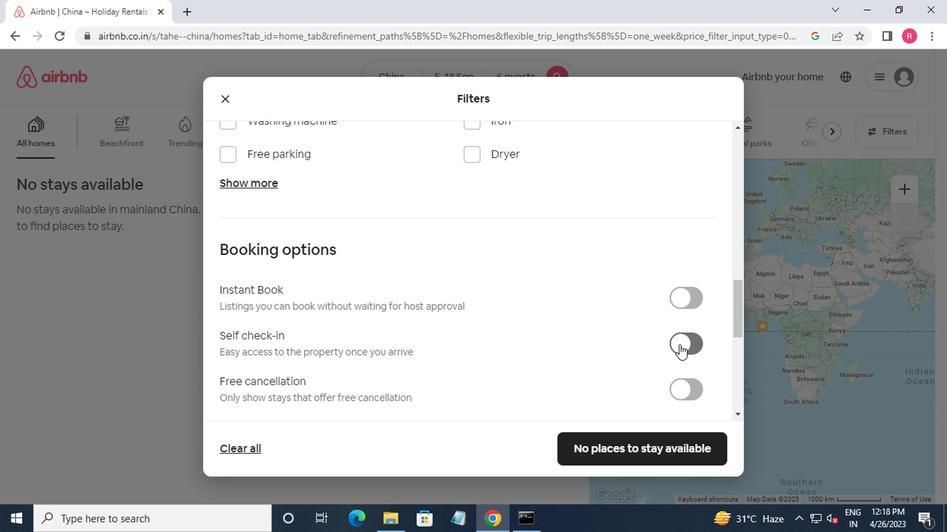 
Action: Mouse moved to (541, 300)
Screenshot: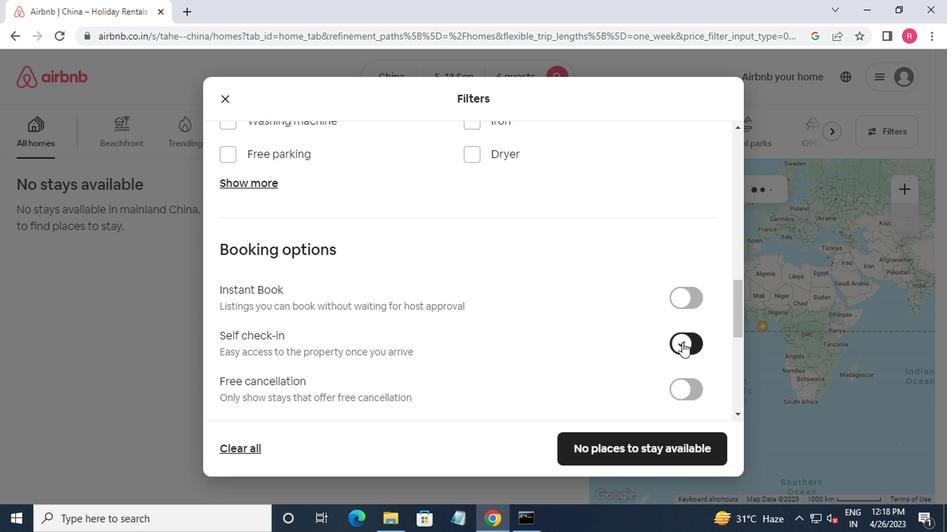 
Action: Mouse scrolled (541, 300) with delta (0, 0)
Screenshot: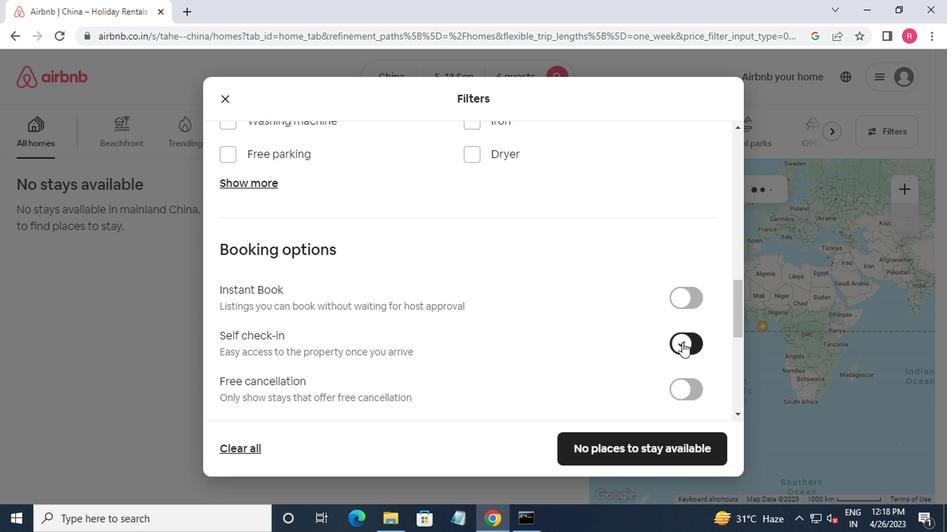 
Action: Mouse moved to (541, 303)
Screenshot: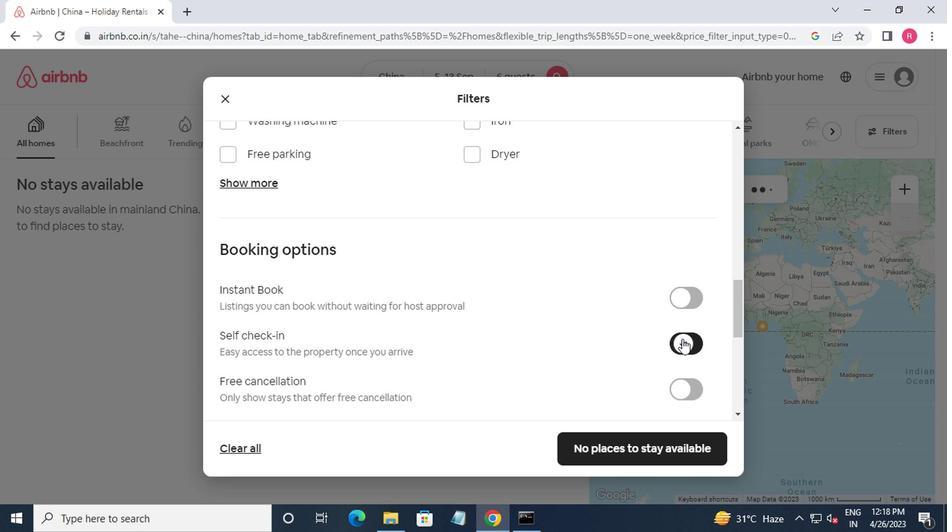 
Action: Mouse scrolled (541, 302) with delta (0, 0)
Screenshot: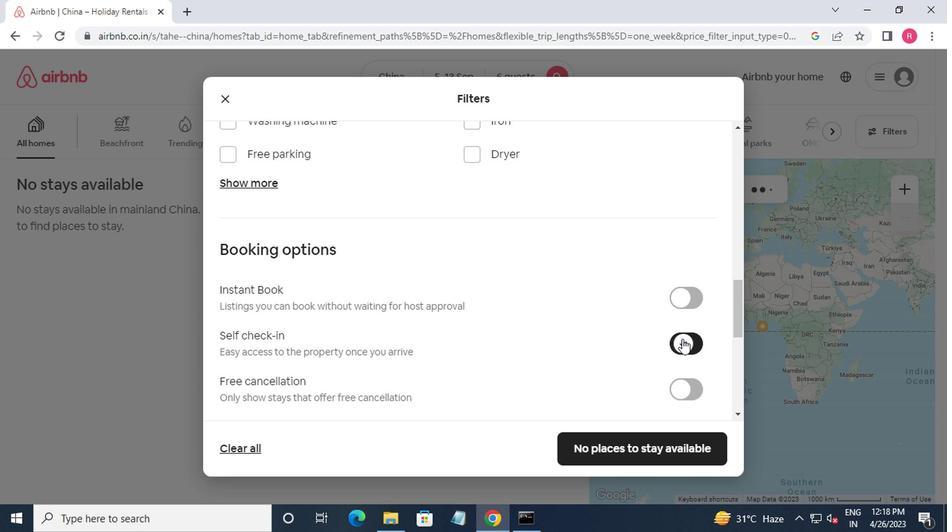 
Action: Mouse moved to (541, 304)
Screenshot: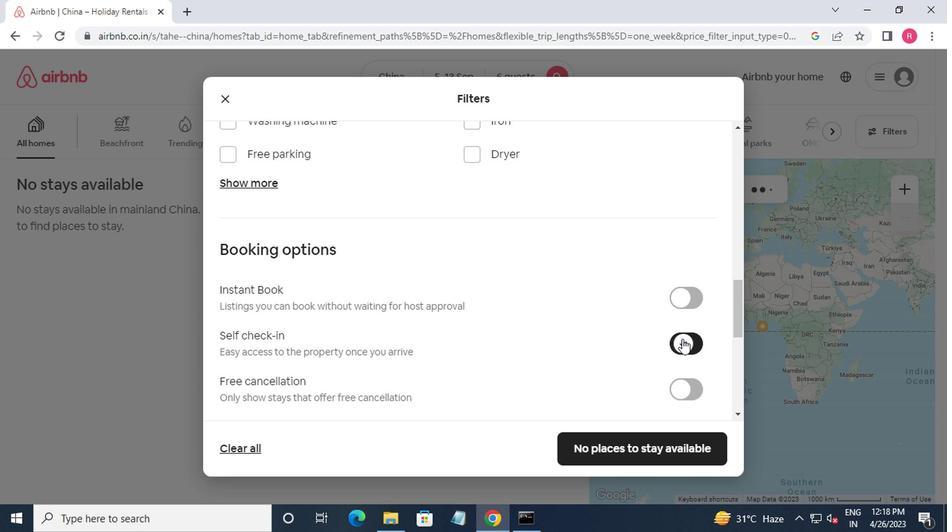 
Action: Mouse scrolled (541, 303) with delta (0, 0)
Screenshot: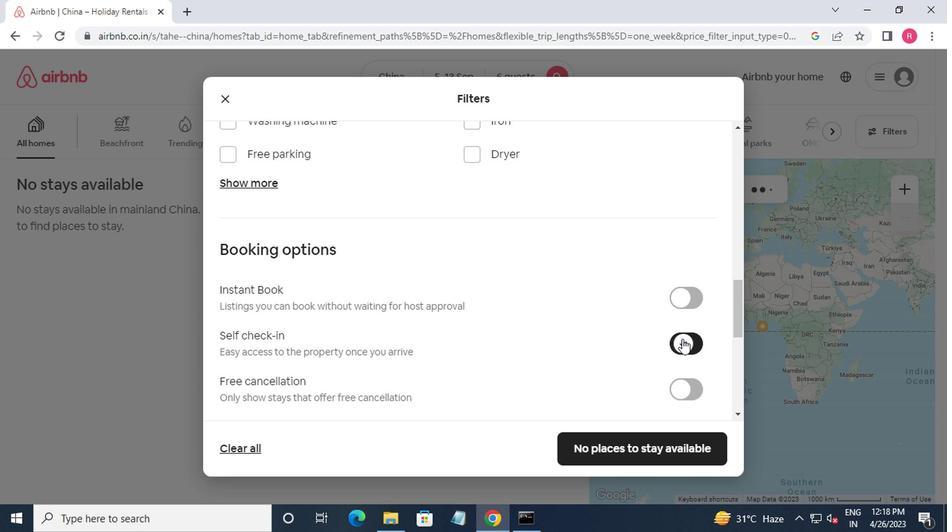 
Action: Mouse moved to (540, 304)
Screenshot: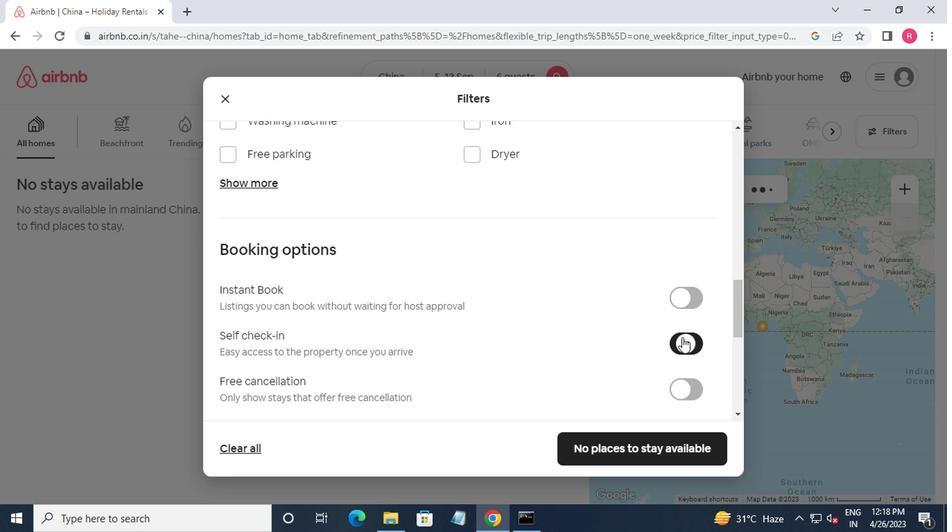 
Action: Mouse scrolled (540, 304) with delta (0, 0)
Screenshot: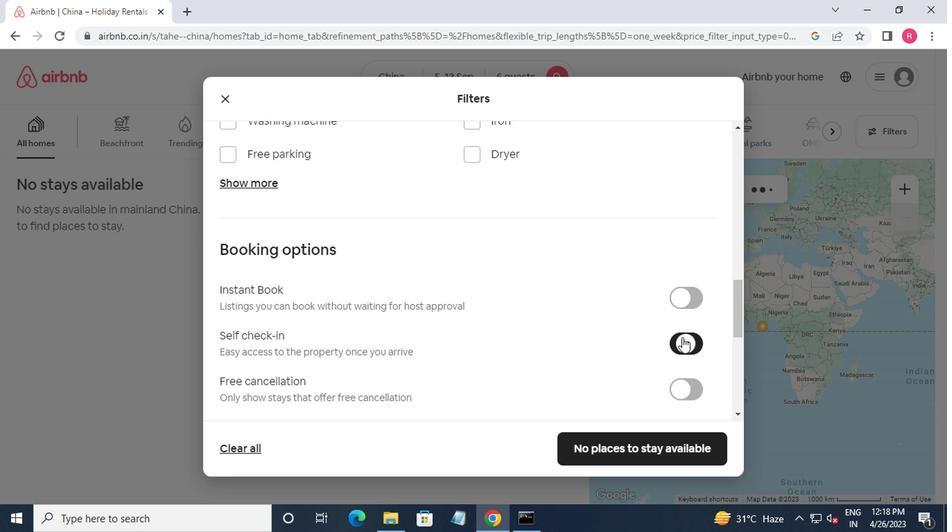 
Action: Mouse moved to (540, 305)
Screenshot: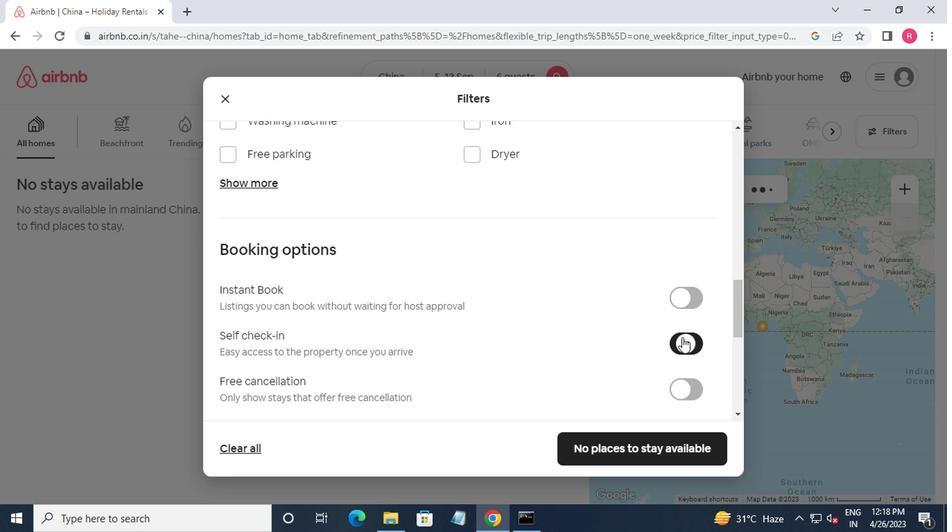 
Action: Mouse scrolled (540, 305) with delta (0, 0)
Screenshot: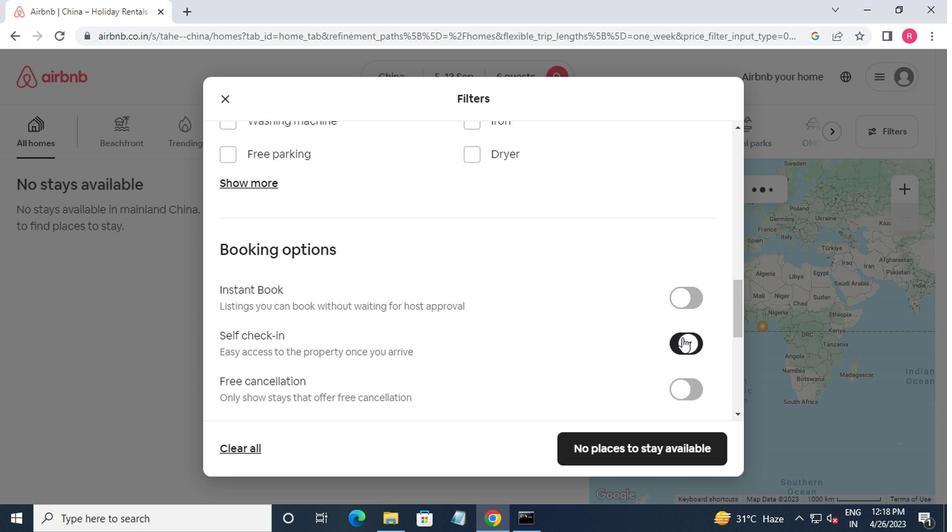 
Action: Mouse moved to (514, 383)
Screenshot: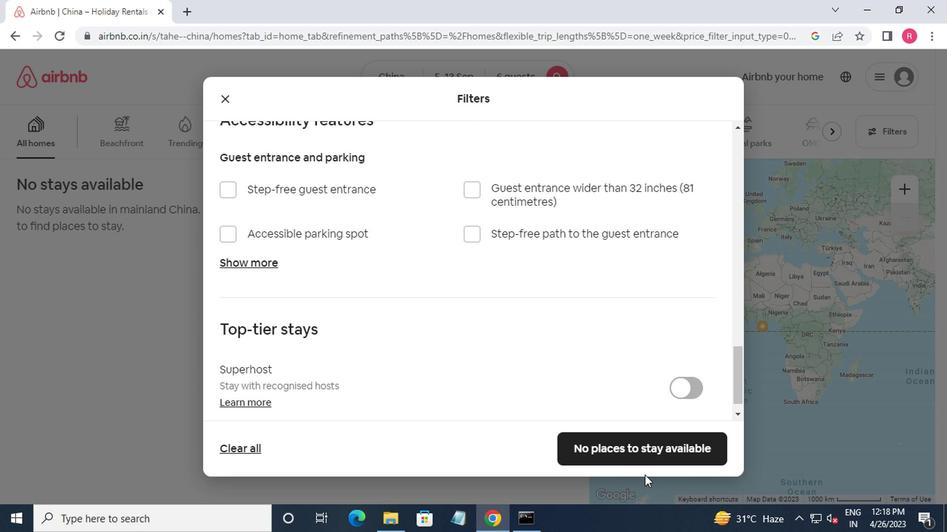 
Action: Mouse pressed left at (514, 383)
Screenshot: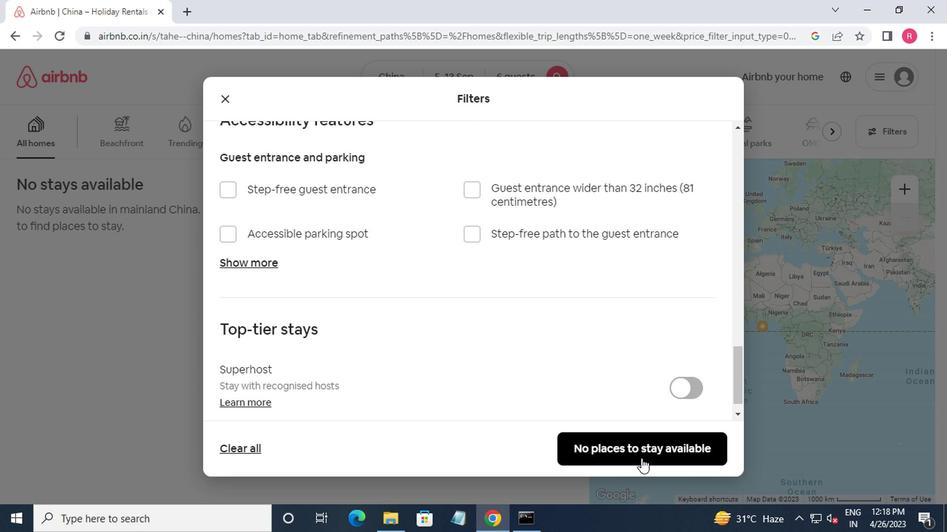 
Action: Mouse moved to (502, 344)
Screenshot: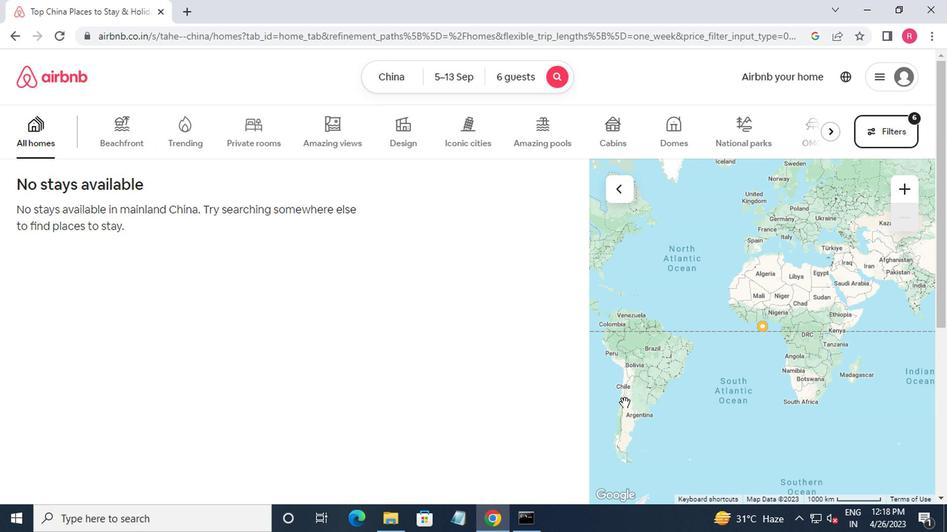 
